 Task: Search one way flight ticket for 2 adults, 4 children and 1 infant on lap in business from Sarasota: Sarasota-bradenton International Airport to Rockford: Chicago Rockford International Airport(was Northwest Chicagoland Regional Airport At Rockford) on 5-1-2023. Choice of flights is Delta. Number of bags: 8 checked bags. Price is upto 60000. Outbound departure time preference is 22:00.
Action: Mouse moved to (229, 196)
Screenshot: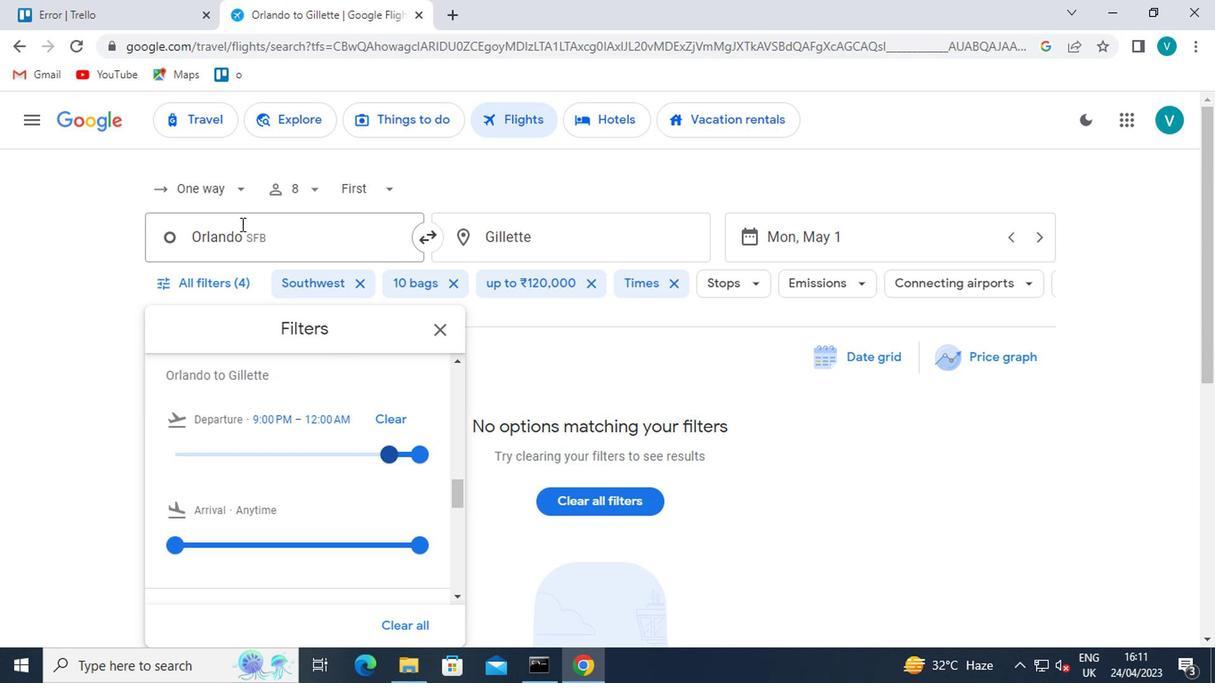 
Action: Mouse pressed left at (229, 196)
Screenshot: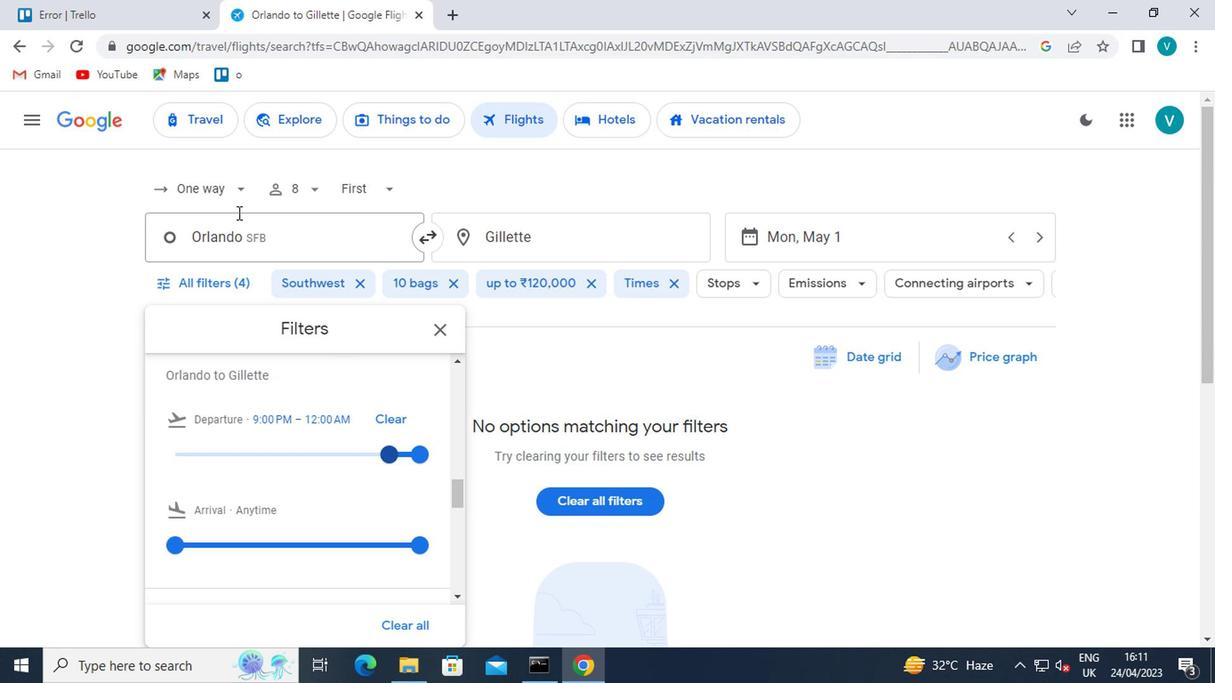 
Action: Mouse moved to (230, 265)
Screenshot: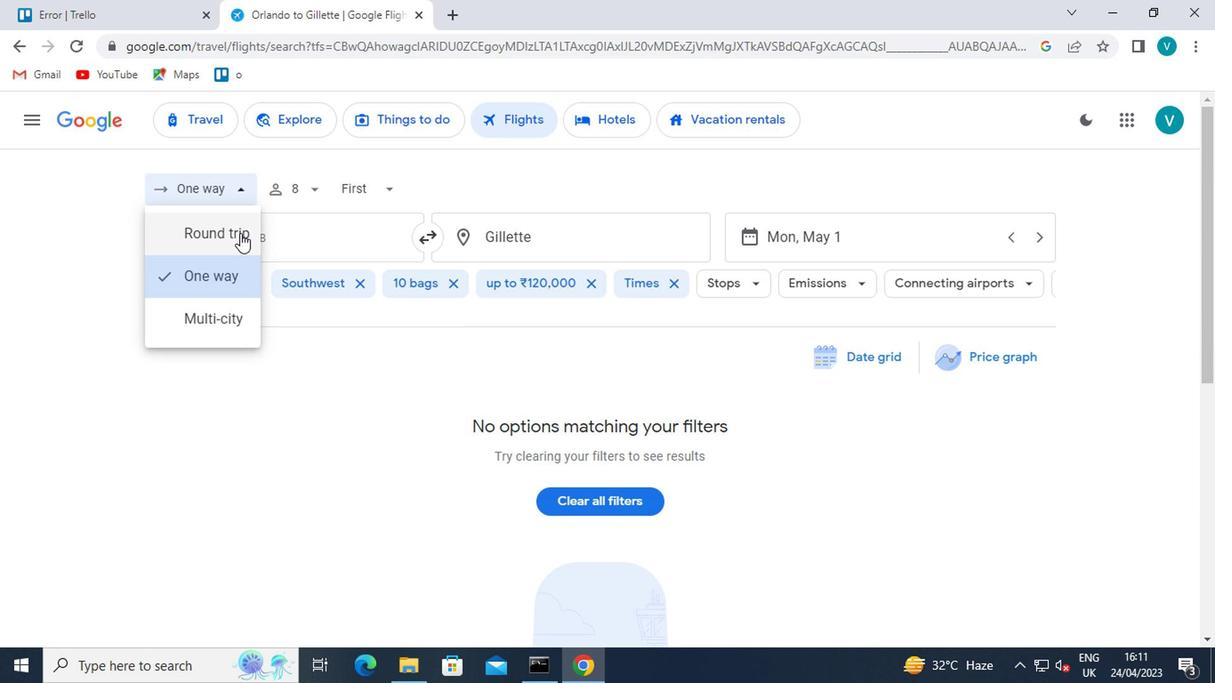 
Action: Mouse pressed left at (230, 265)
Screenshot: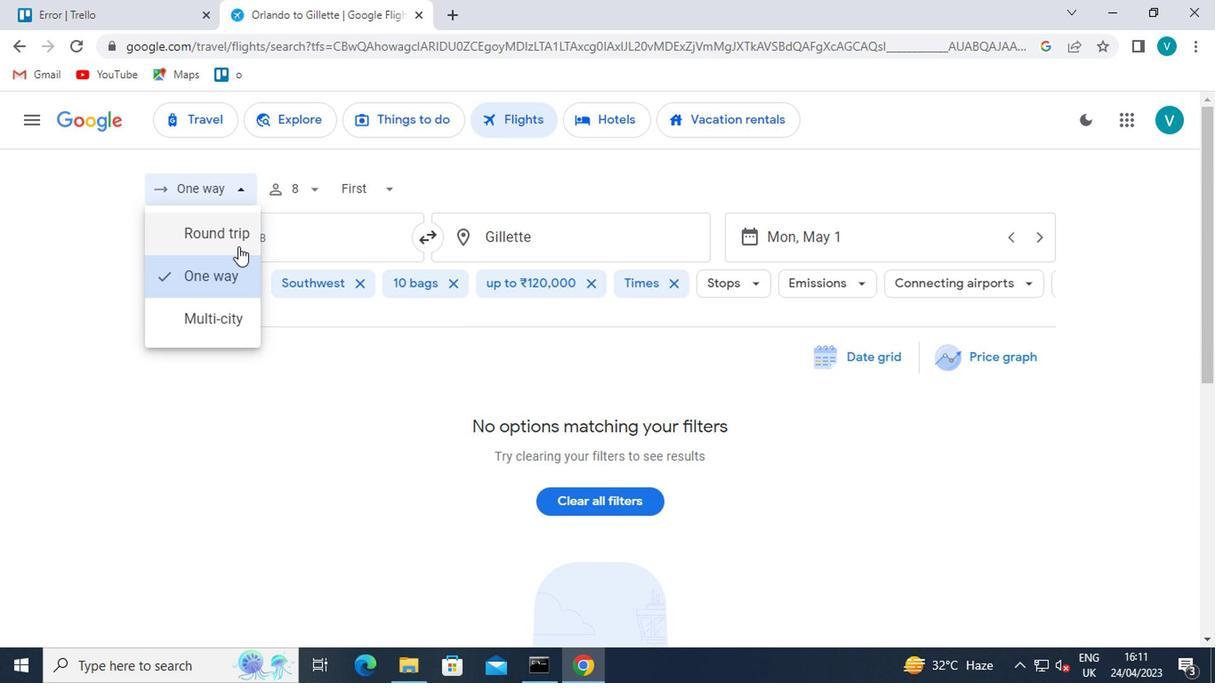 
Action: Mouse moved to (317, 186)
Screenshot: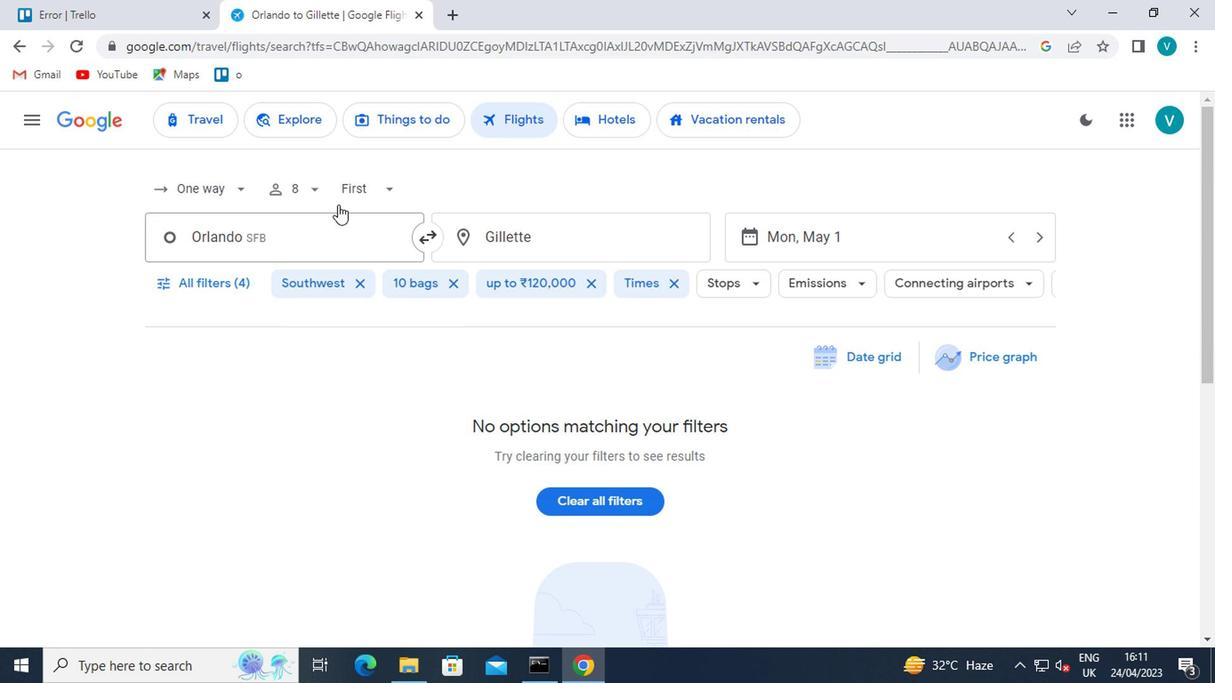 
Action: Mouse pressed left at (317, 186)
Screenshot: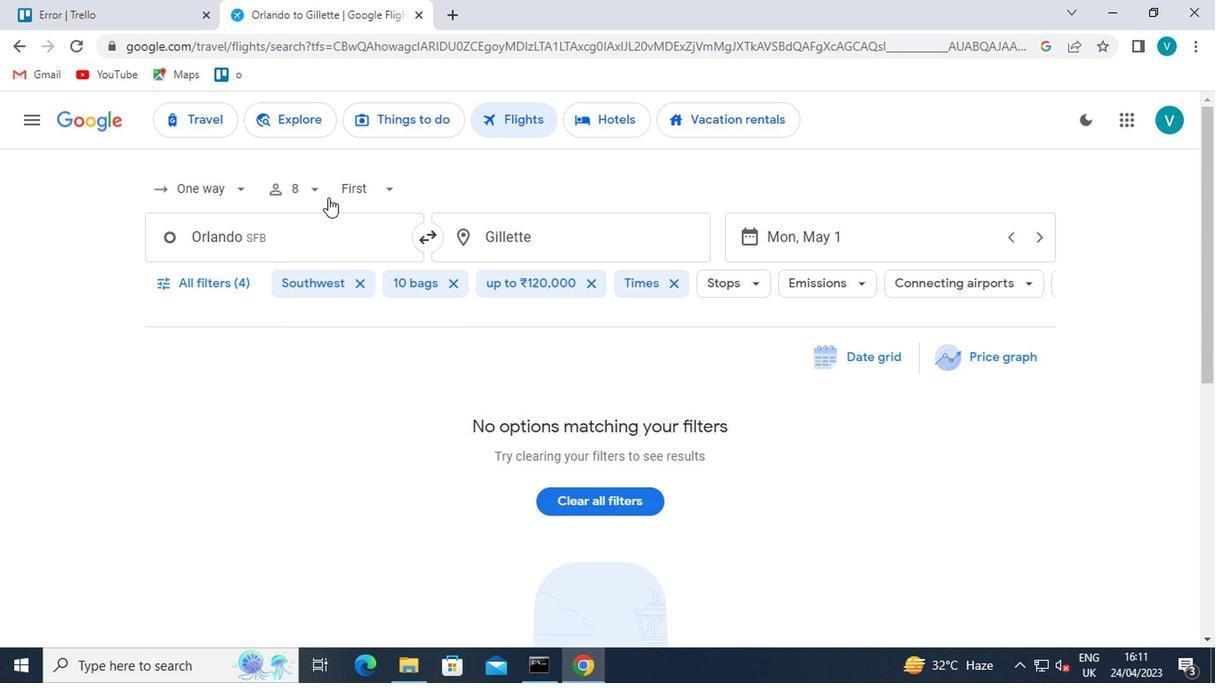 
Action: Mouse moved to (459, 236)
Screenshot: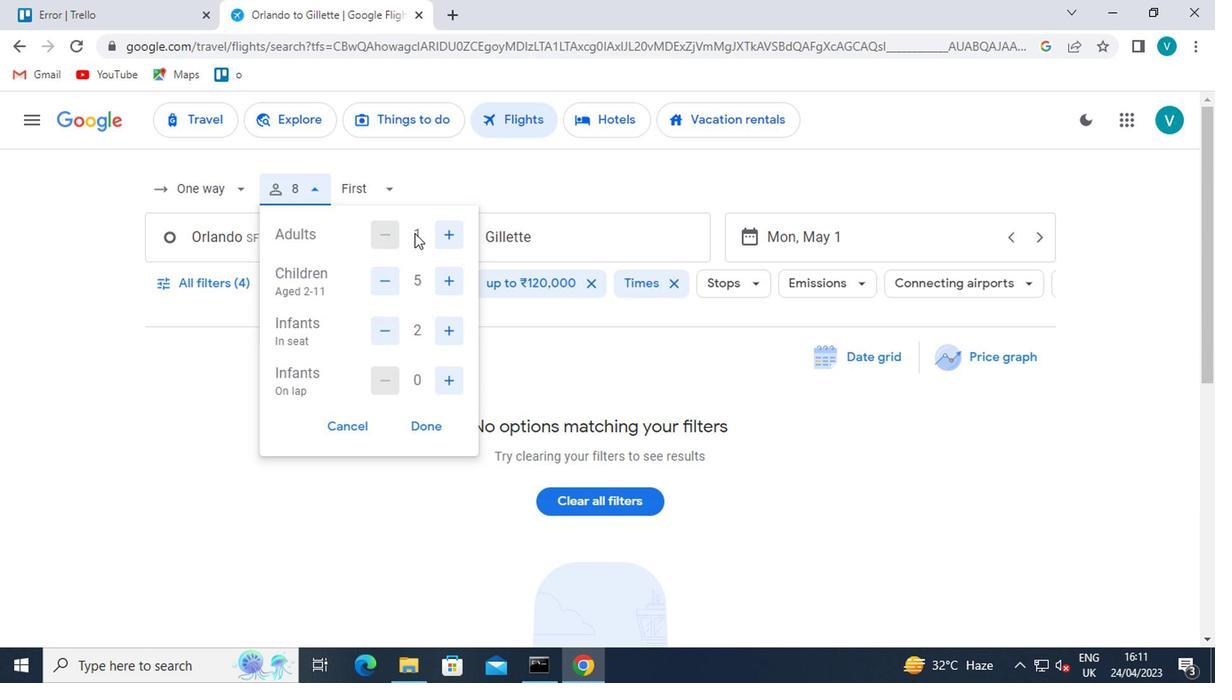 
Action: Mouse pressed left at (459, 236)
Screenshot: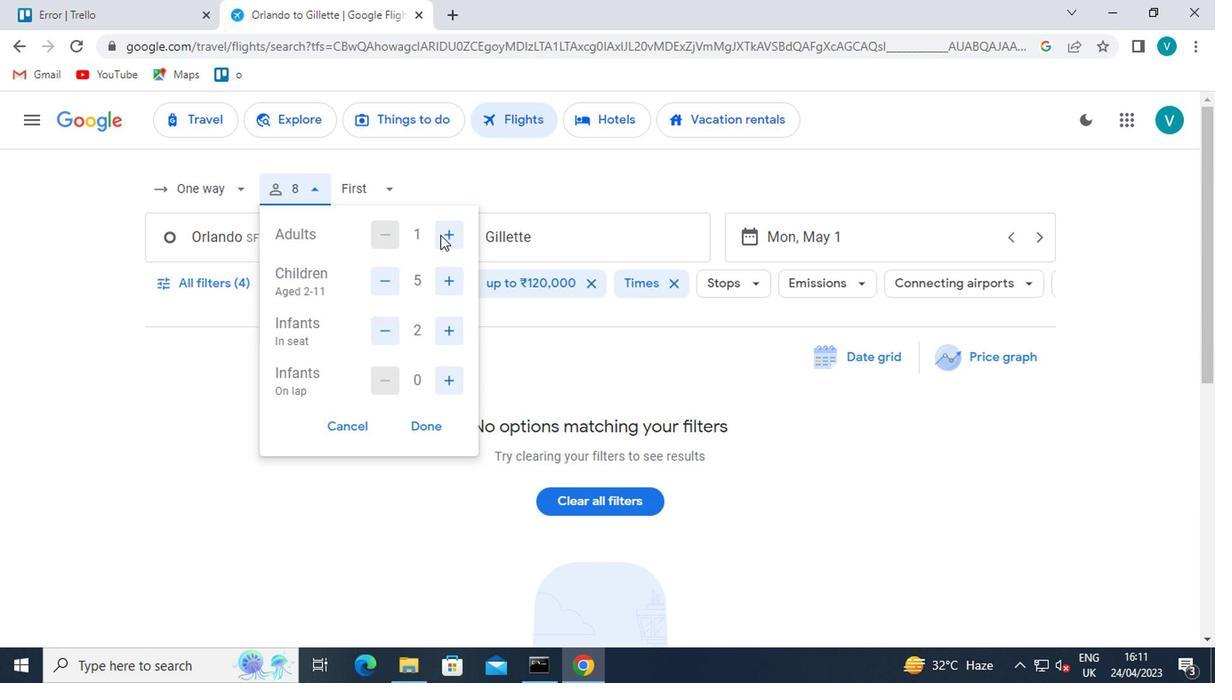 
Action: Mouse moved to (383, 281)
Screenshot: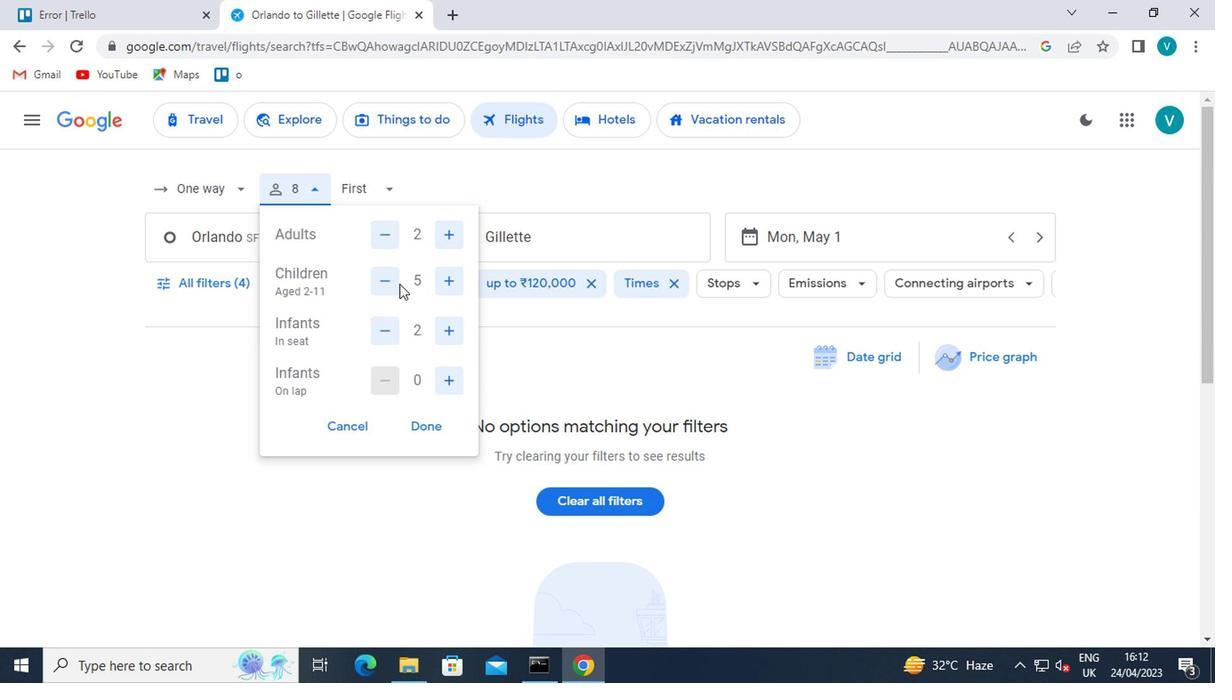 
Action: Mouse pressed left at (383, 281)
Screenshot: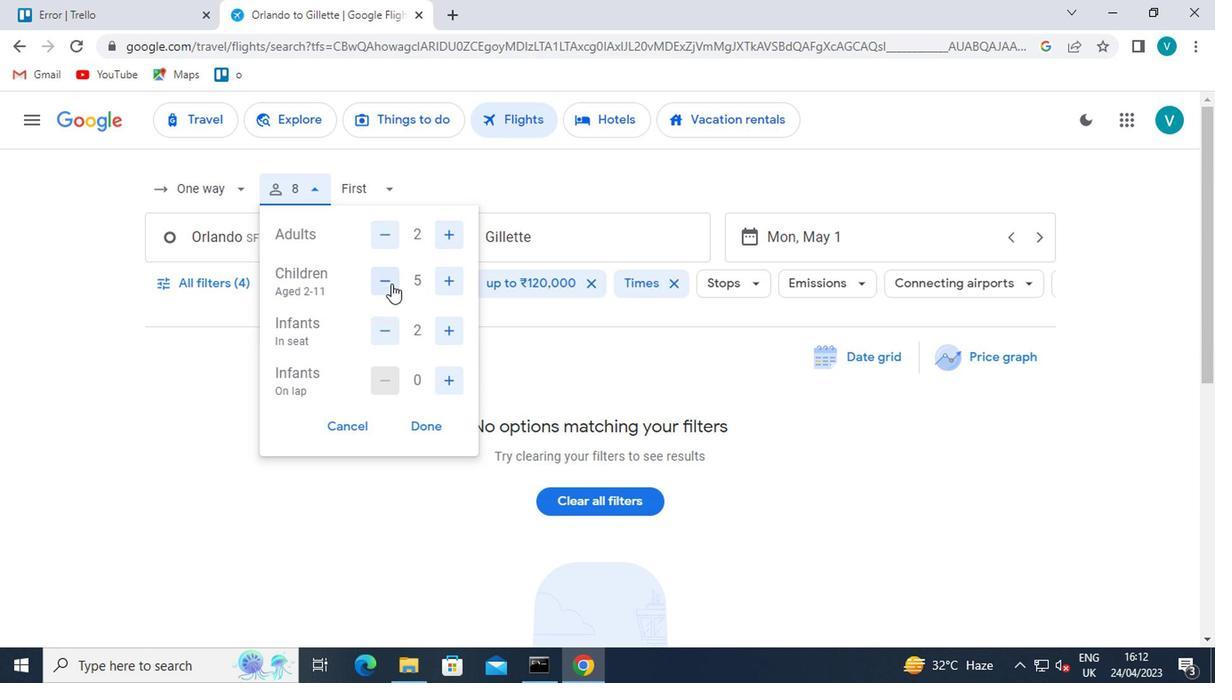 
Action: Mouse moved to (377, 331)
Screenshot: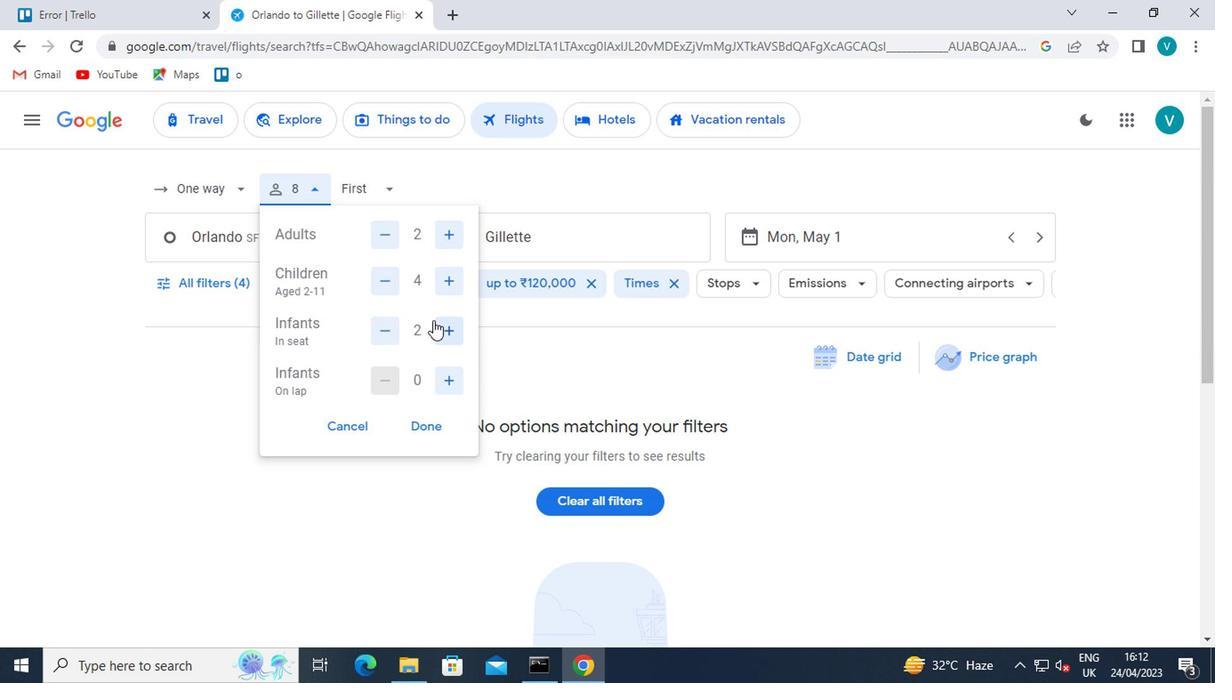 
Action: Mouse pressed left at (377, 331)
Screenshot: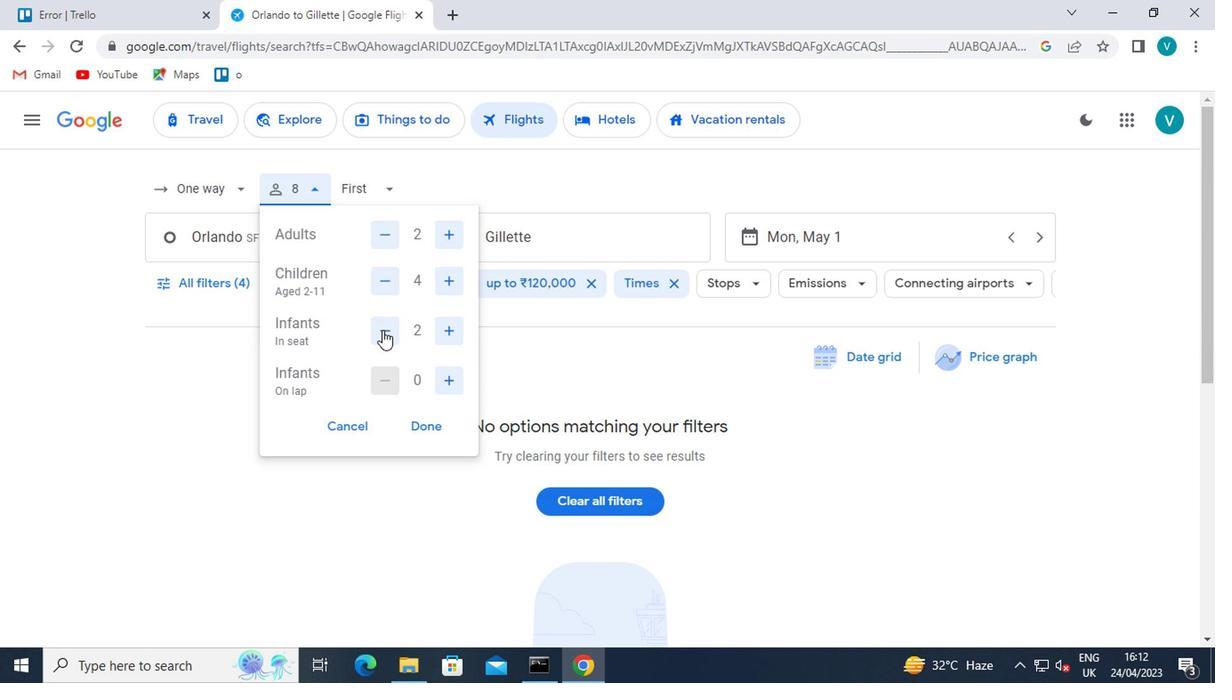 
Action: Mouse moved to (379, 330)
Screenshot: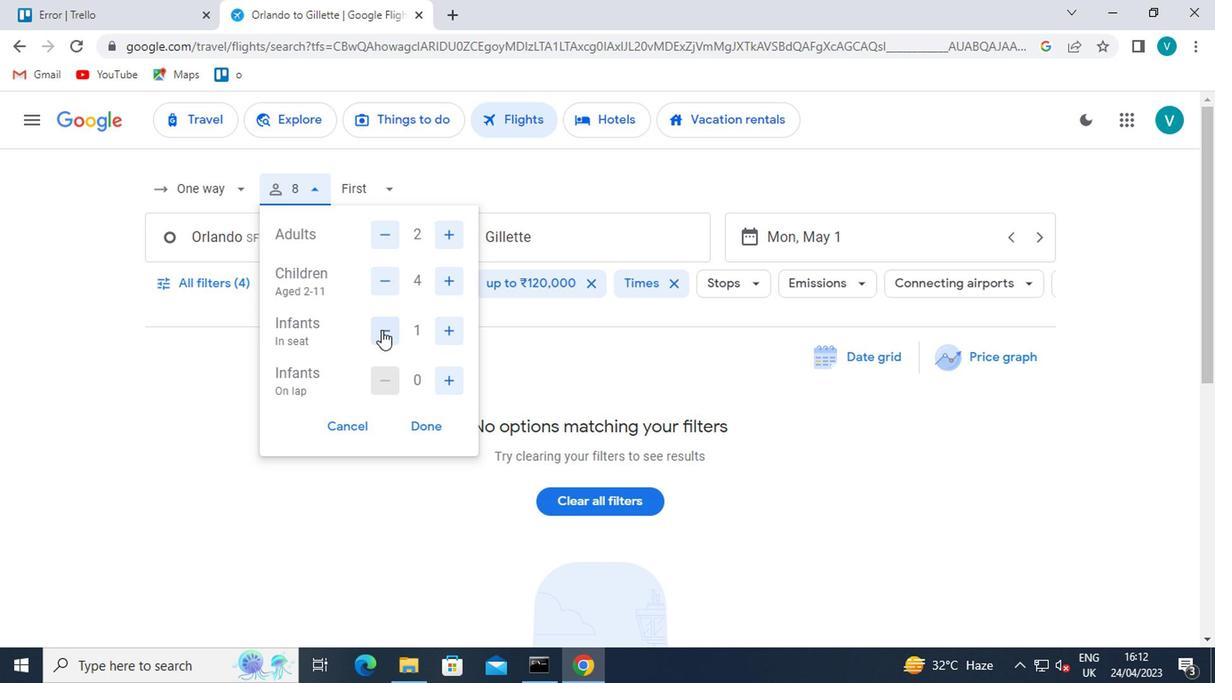 
Action: Mouse pressed left at (379, 330)
Screenshot: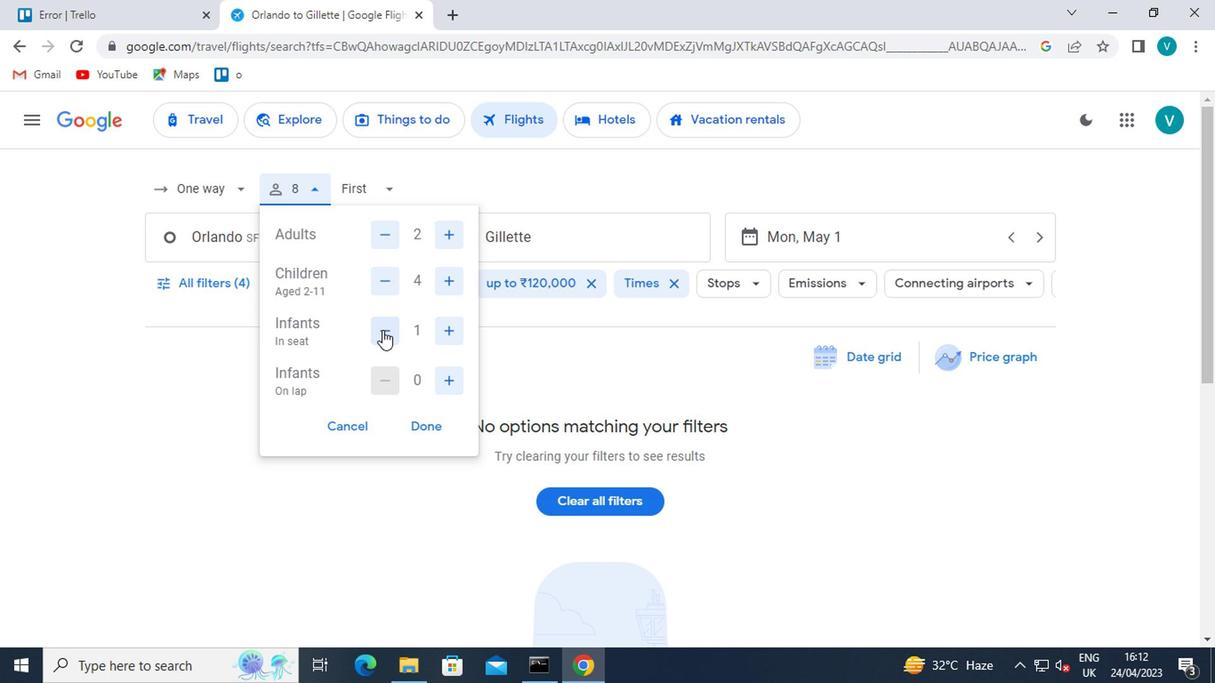 
Action: Mouse moved to (444, 377)
Screenshot: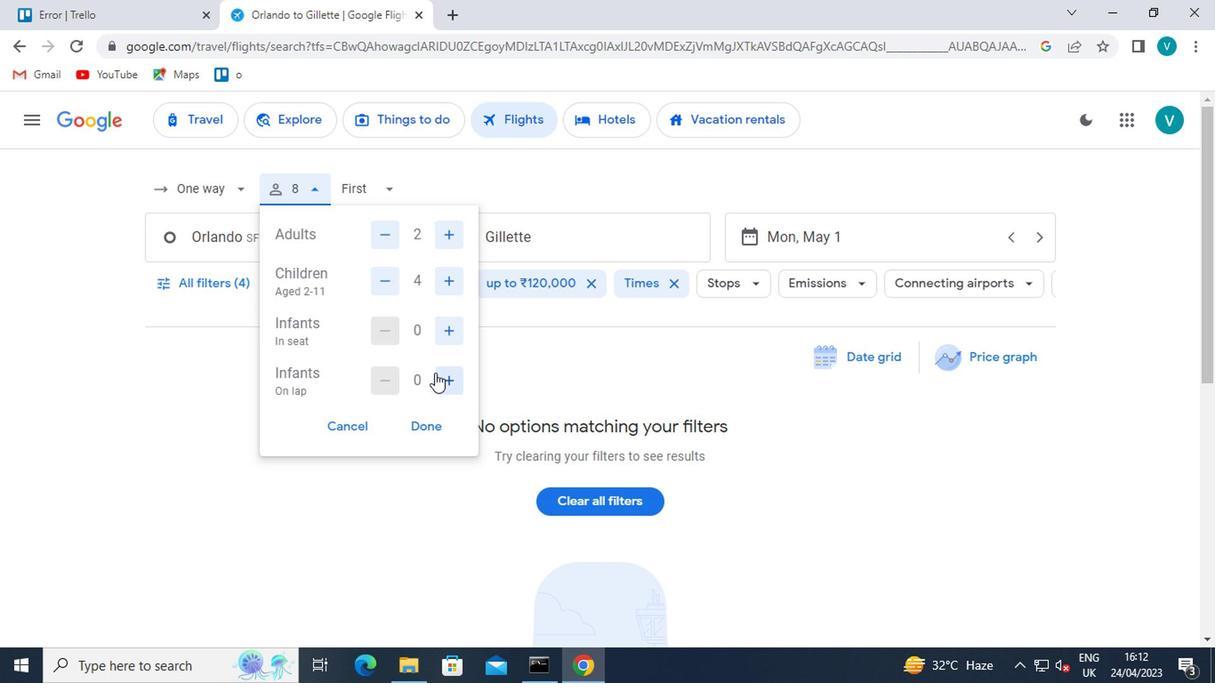 
Action: Mouse pressed left at (444, 377)
Screenshot: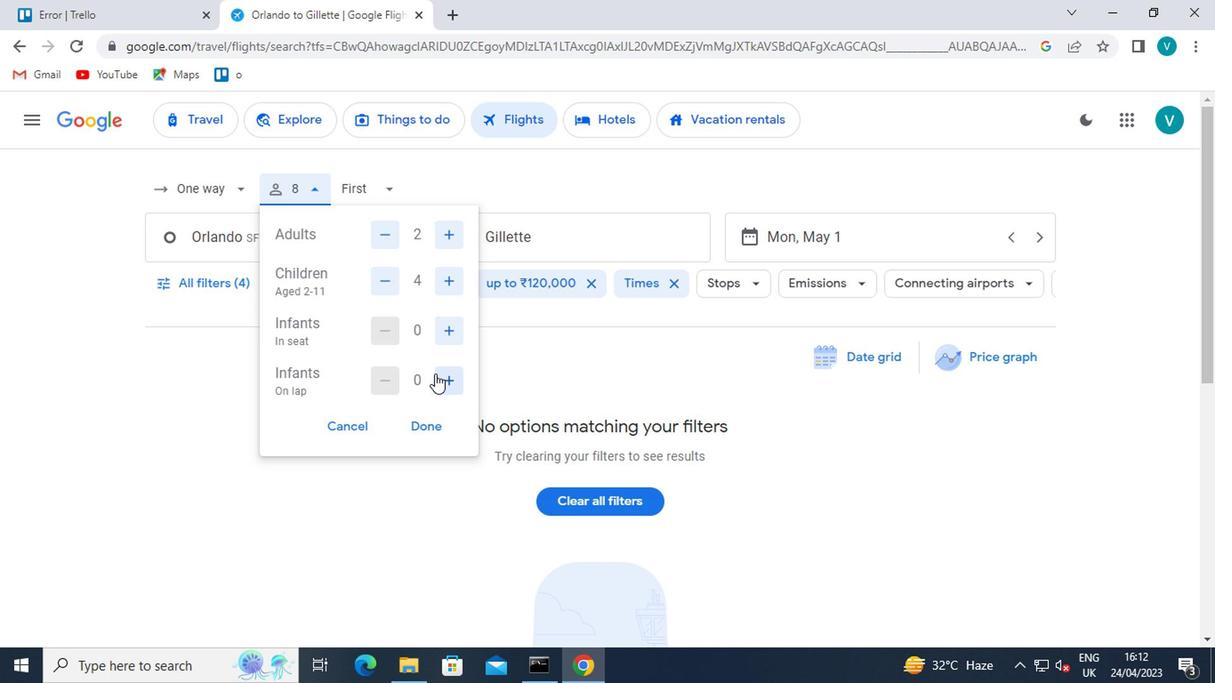 
Action: Mouse moved to (425, 422)
Screenshot: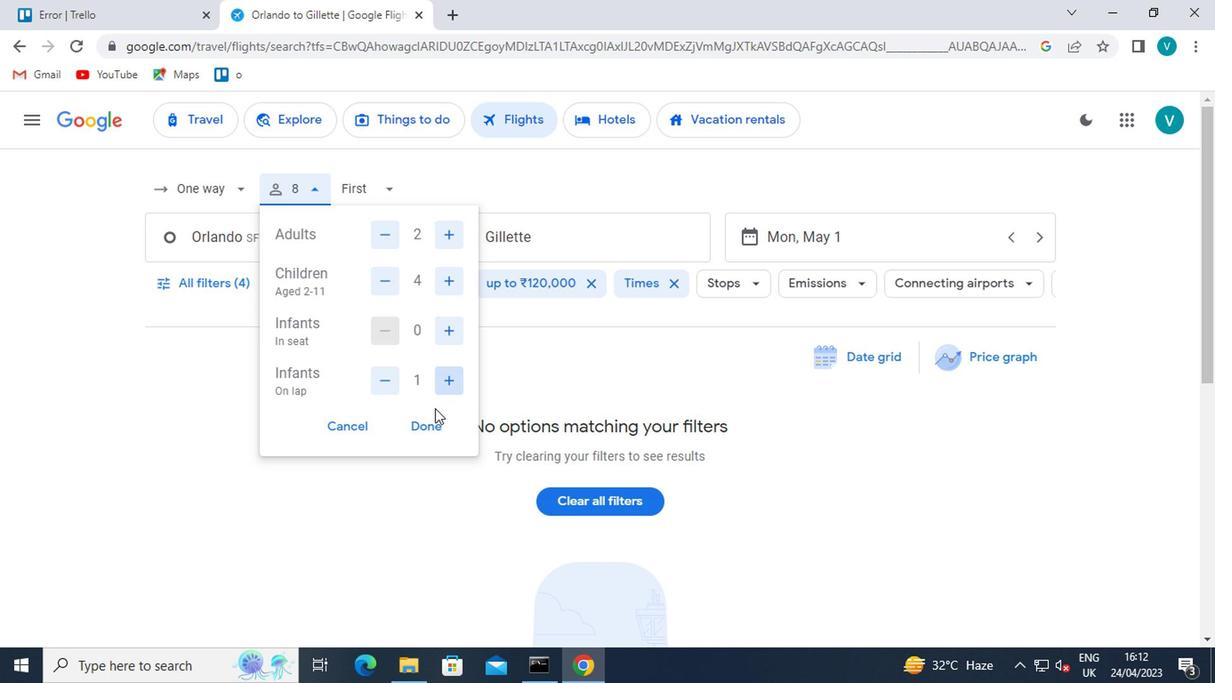 
Action: Mouse pressed left at (425, 422)
Screenshot: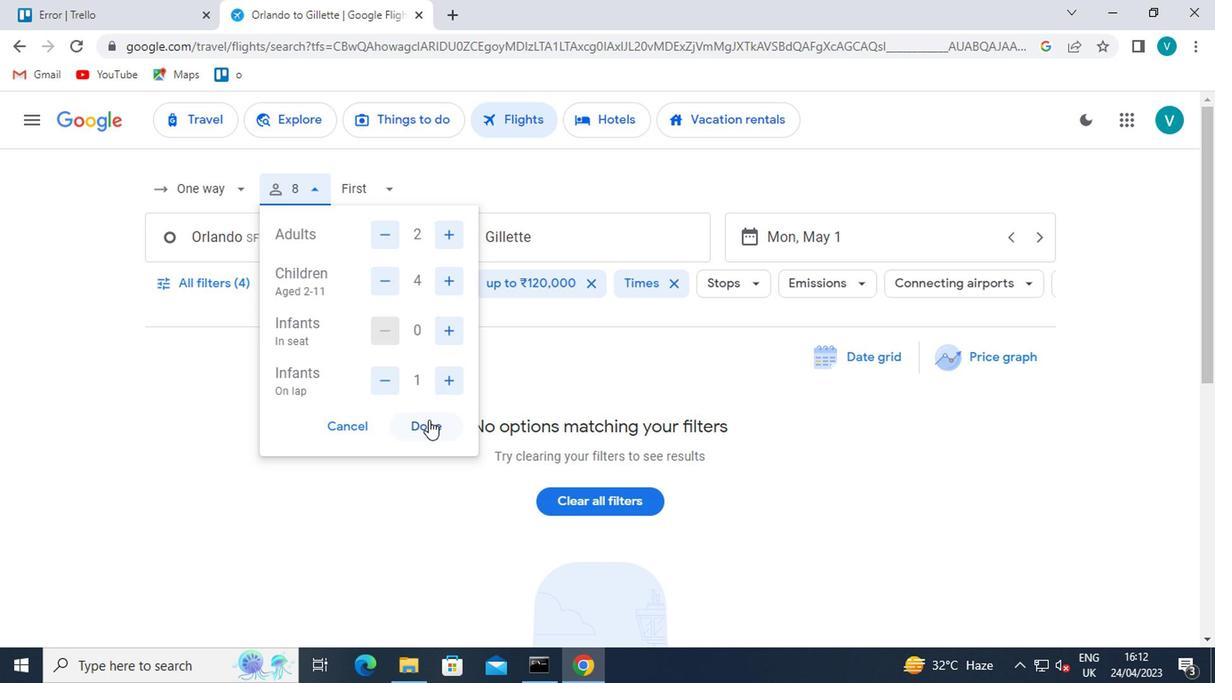 
Action: Mouse moved to (376, 195)
Screenshot: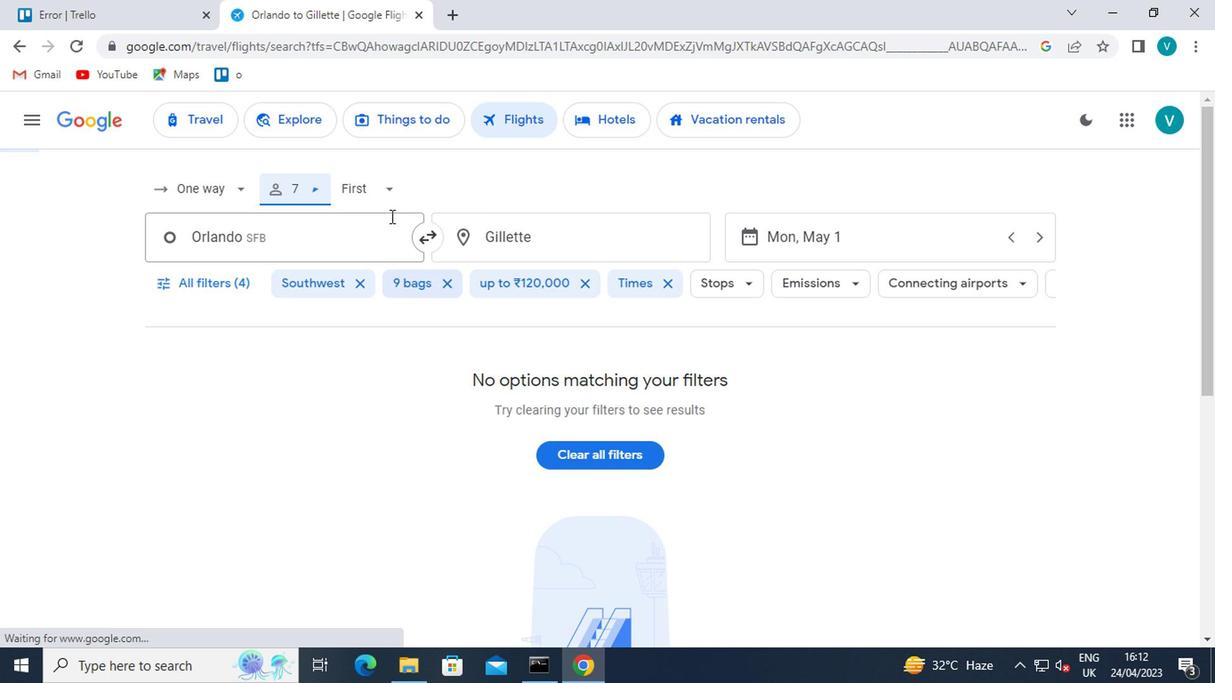 
Action: Mouse pressed left at (376, 195)
Screenshot: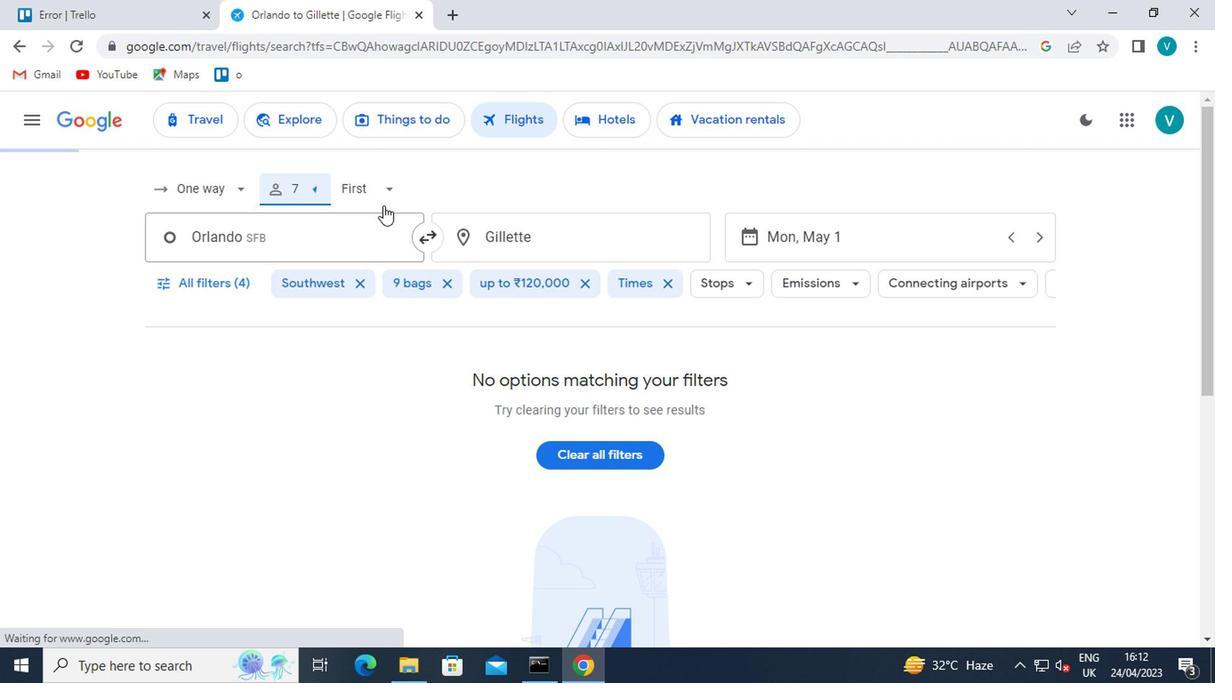 
Action: Mouse moved to (407, 318)
Screenshot: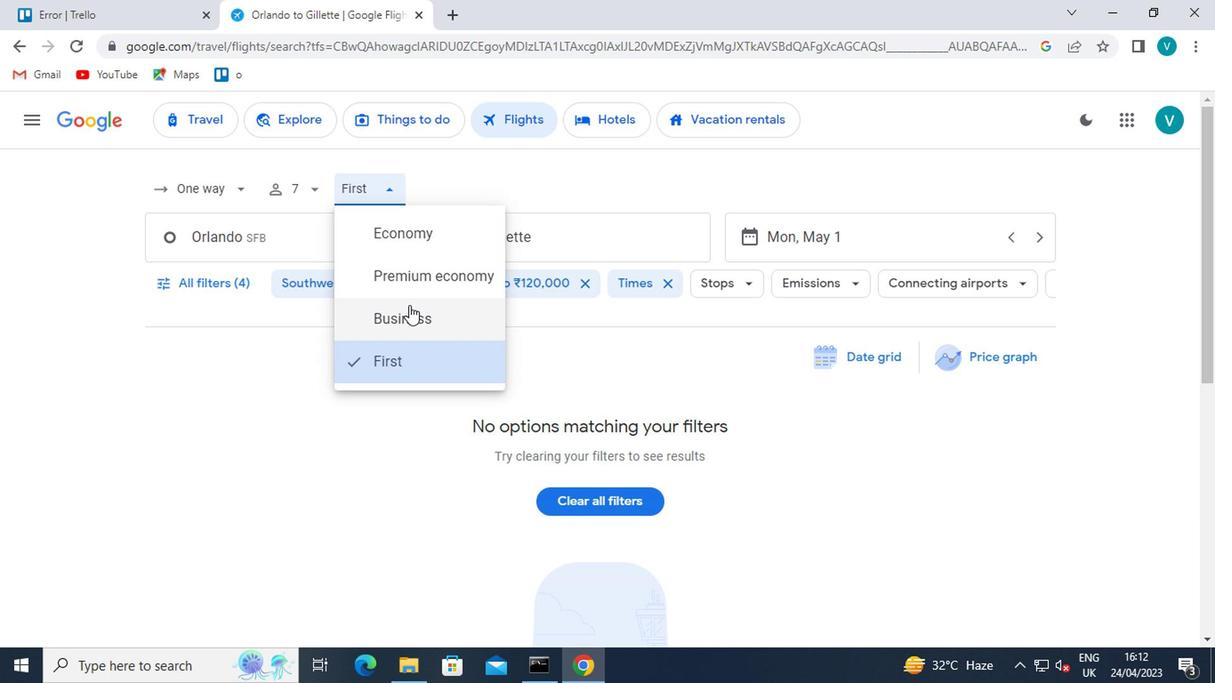 
Action: Mouse pressed left at (407, 318)
Screenshot: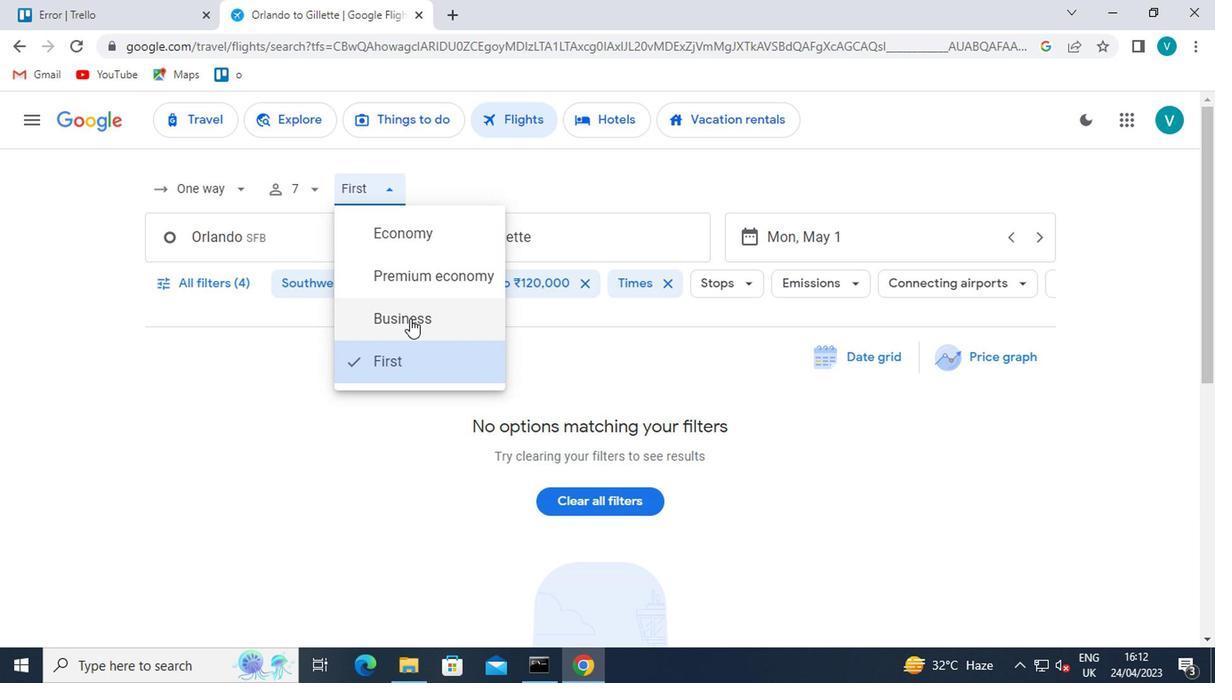 
Action: Mouse moved to (307, 227)
Screenshot: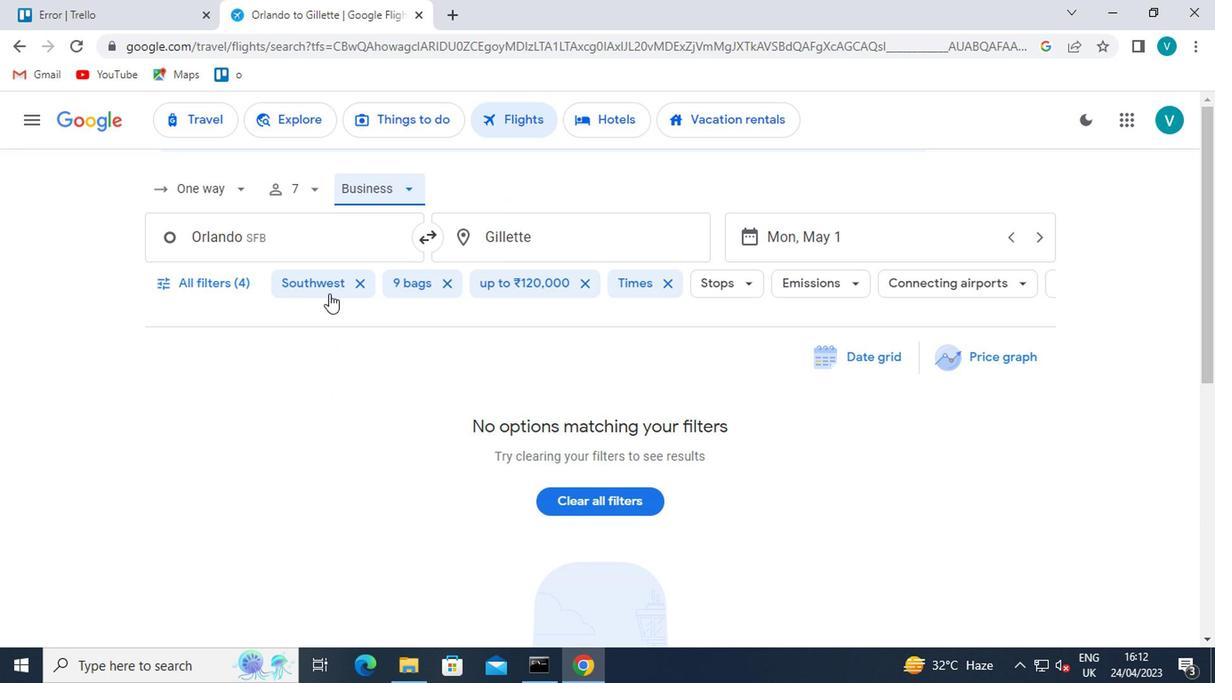 
Action: Mouse pressed left at (307, 227)
Screenshot: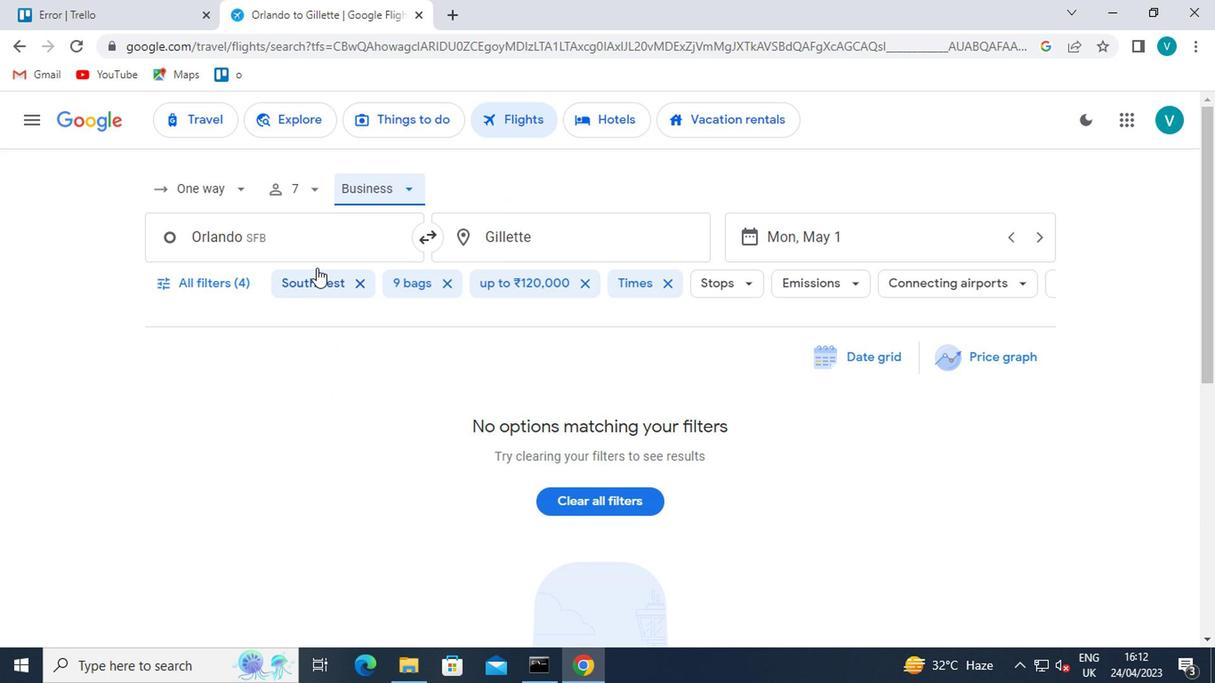 
Action: Key pressed <Key.shift>SARASOTA
Screenshot: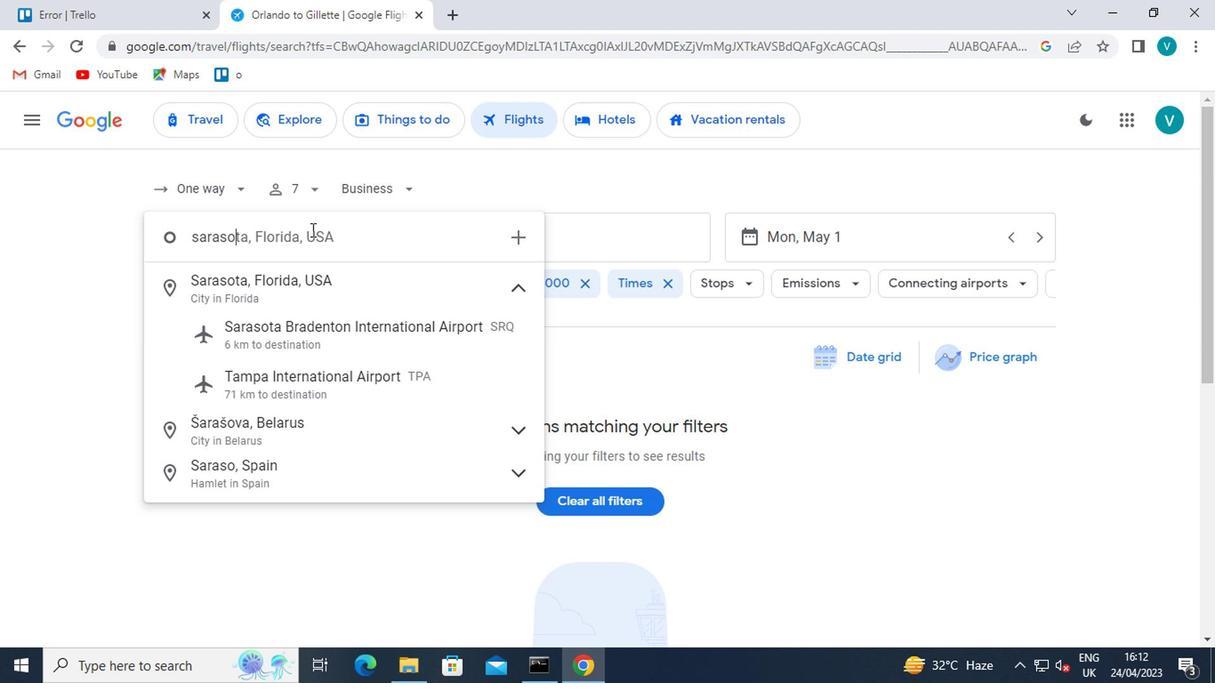 
Action: Mouse moved to (346, 329)
Screenshot: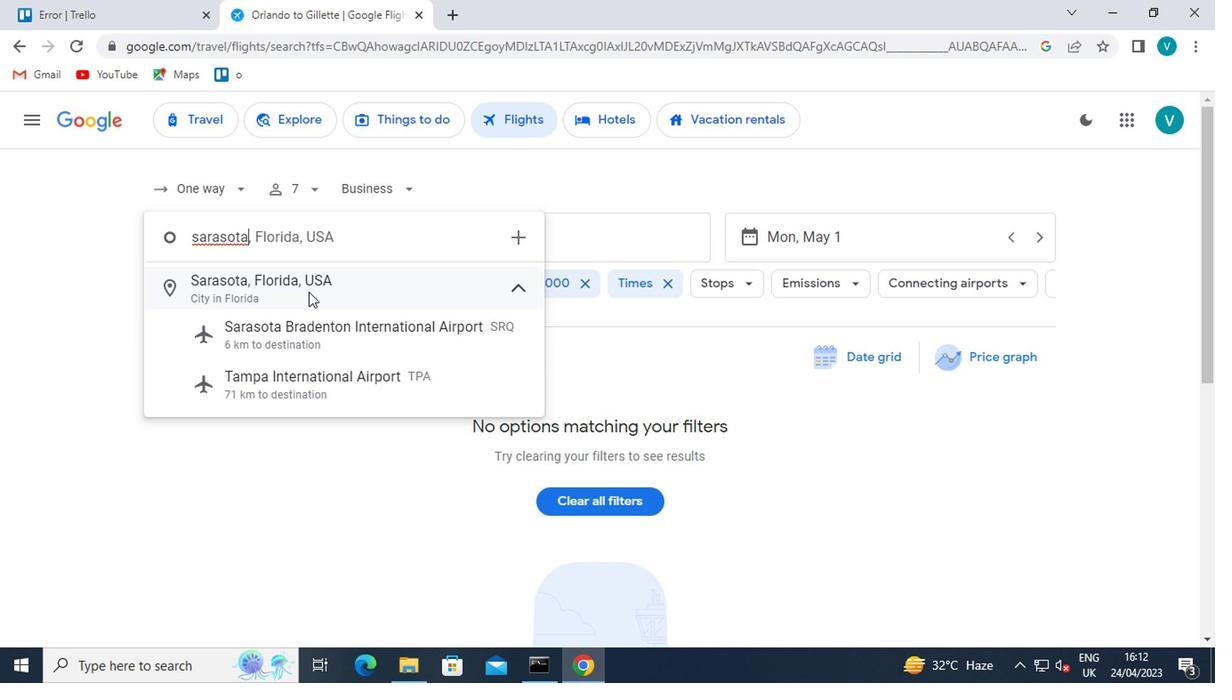 
Action: Mouse pressed left at (346, 329)
Screenshot: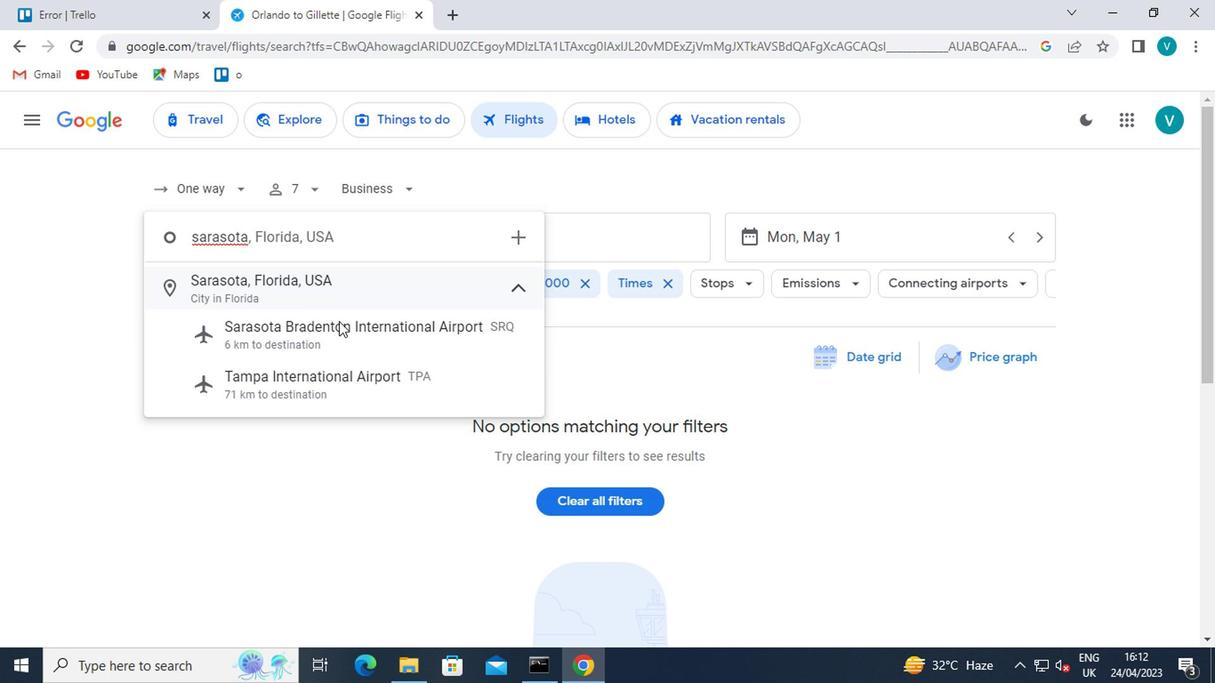 
Action: Mouse moved to (581, 236)
Screenshot: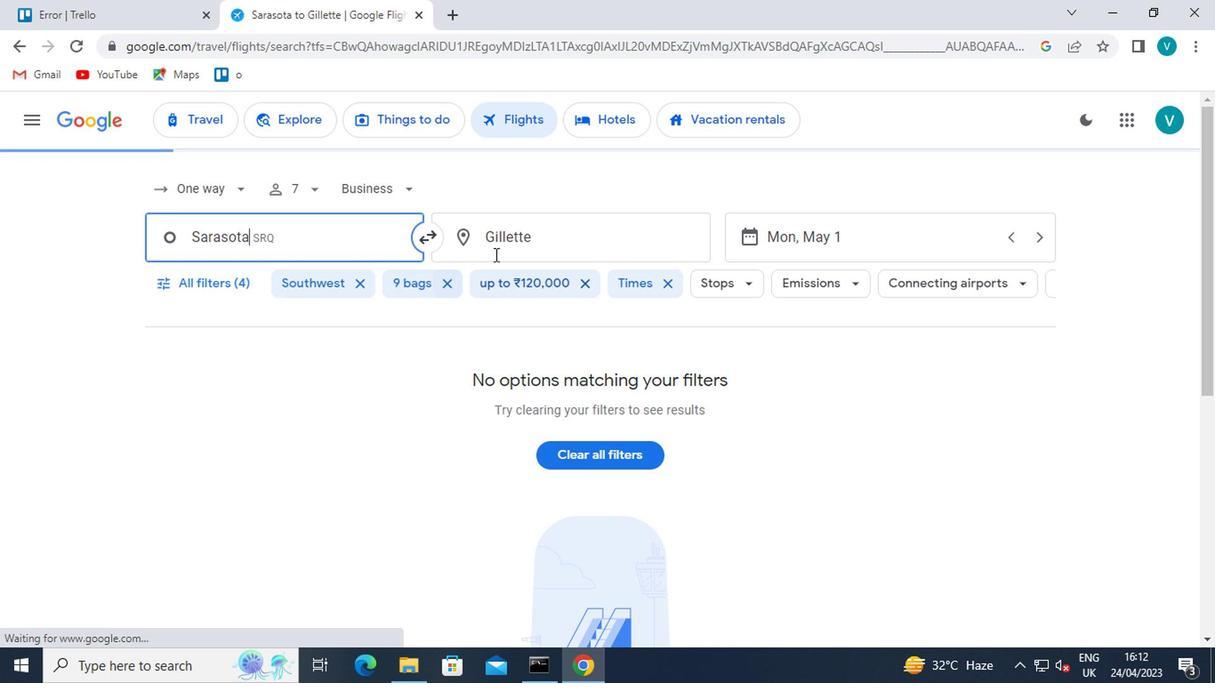 
Action: Mouse pressed left at (581, 236)
Screenshot: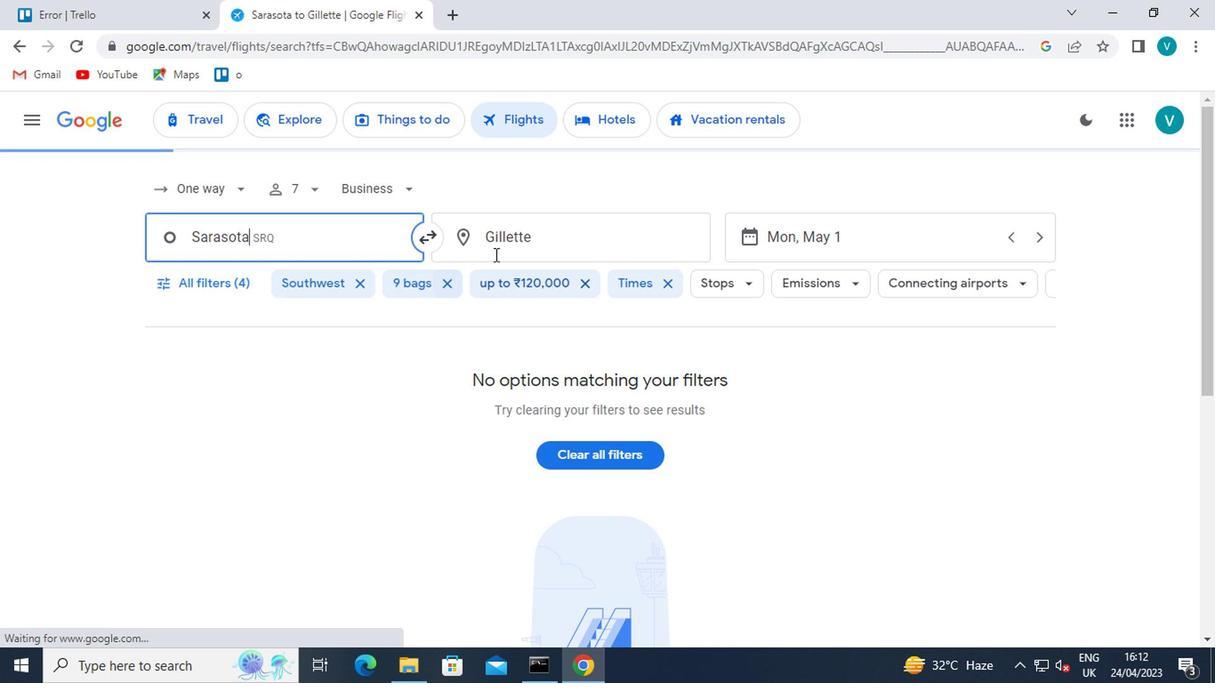 
Action: Mouse moved to (294, 39)
Screenshot: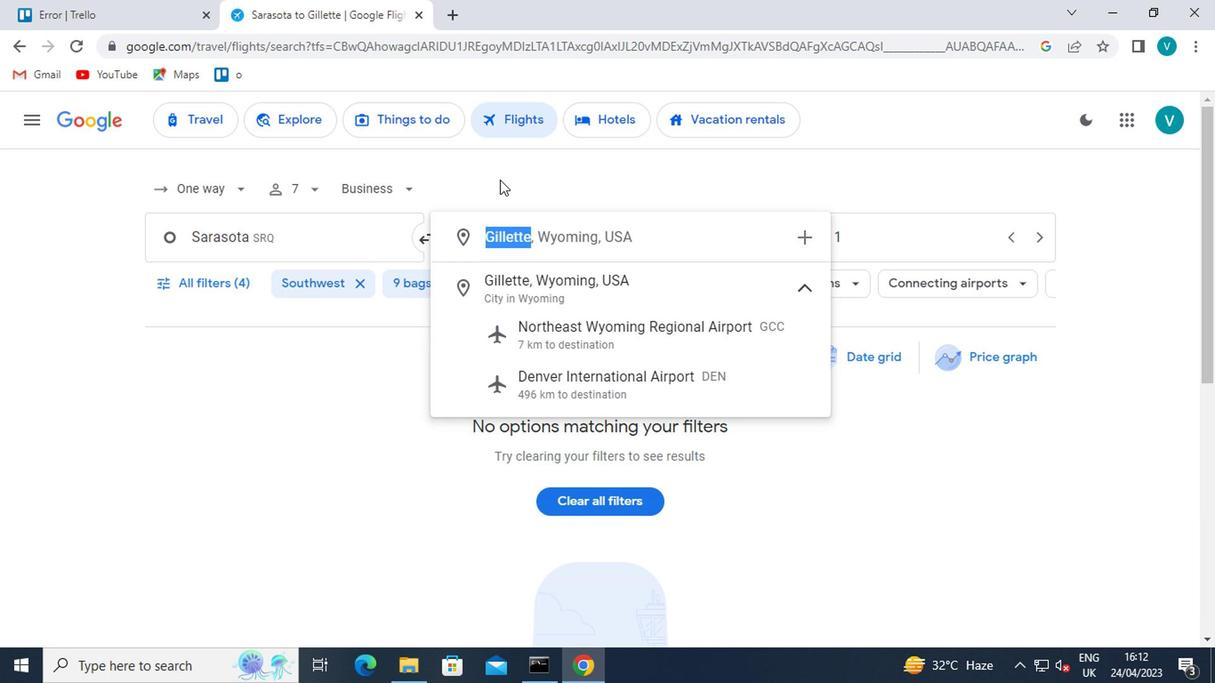 
Action: Key pressed <Key.shift>ROCKFORD
Screenshot: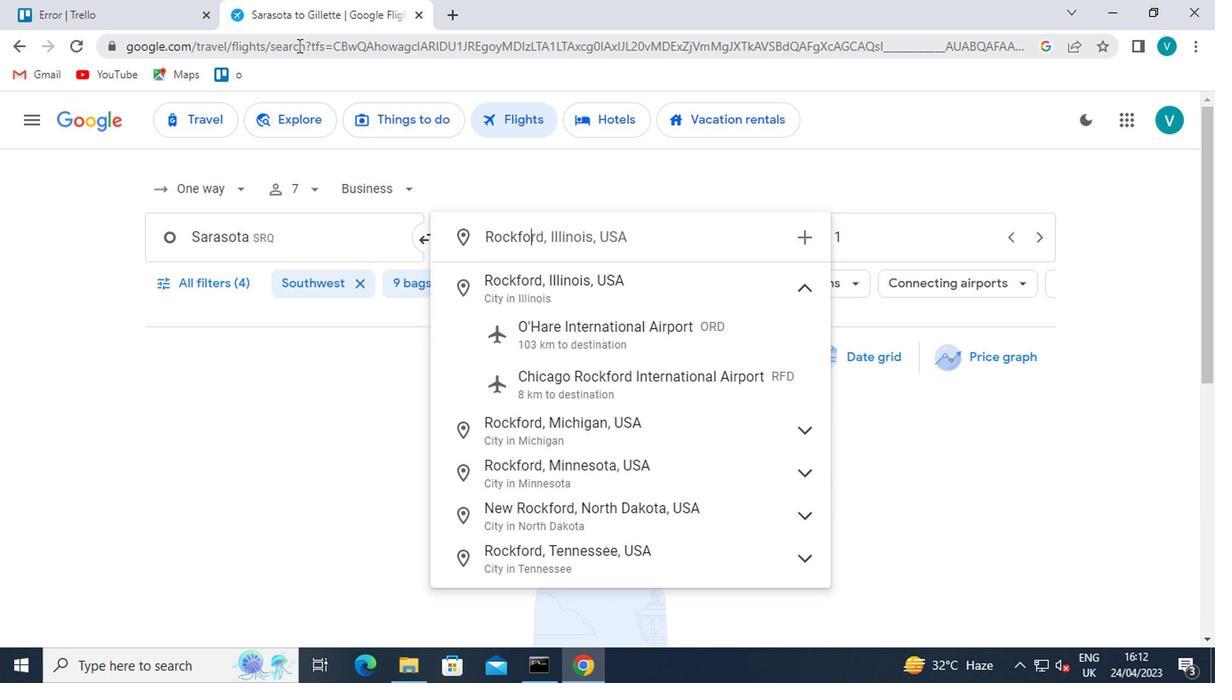 
Action: Mouse moved to (589, 383)
Screenshot: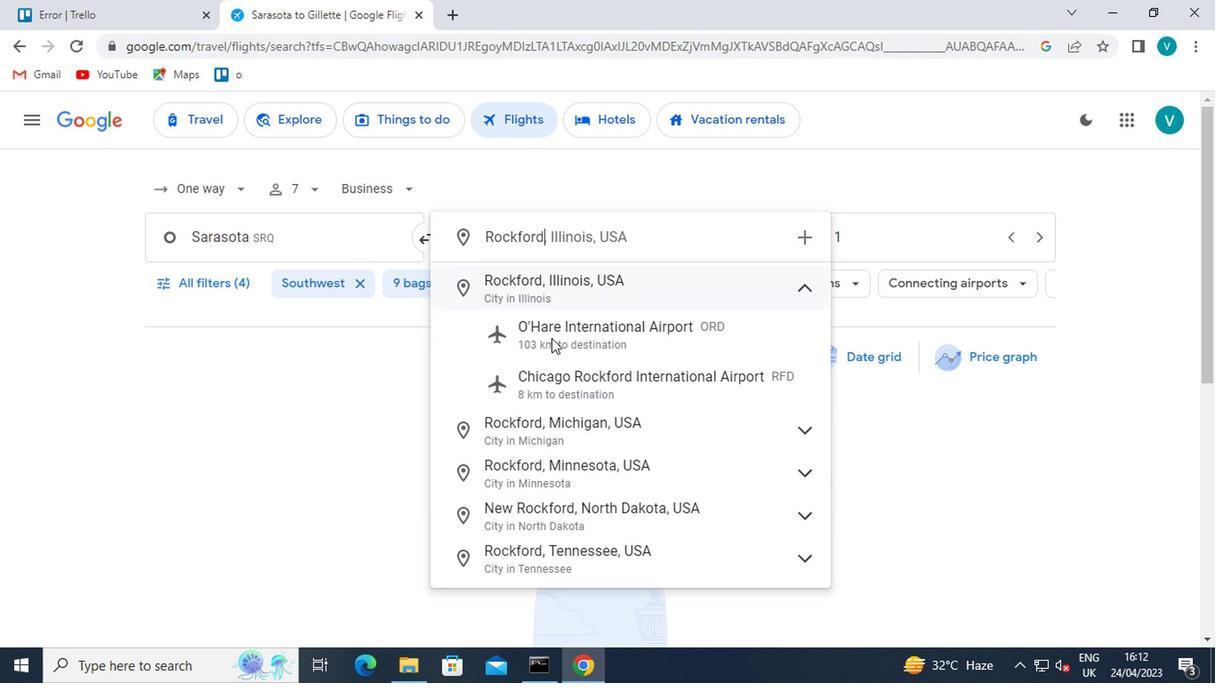 
Action: Mouse pressed left at (589, 383)
Screenshot: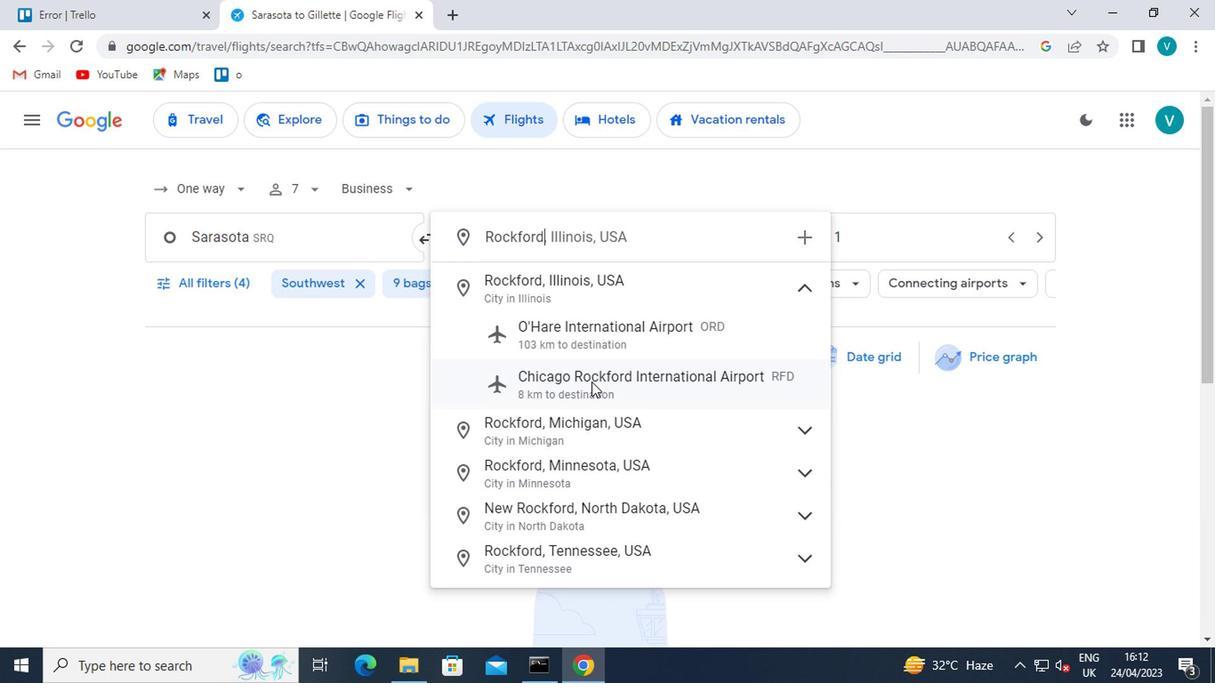
Action: Mouse moved to (897, 236)
Screenshot: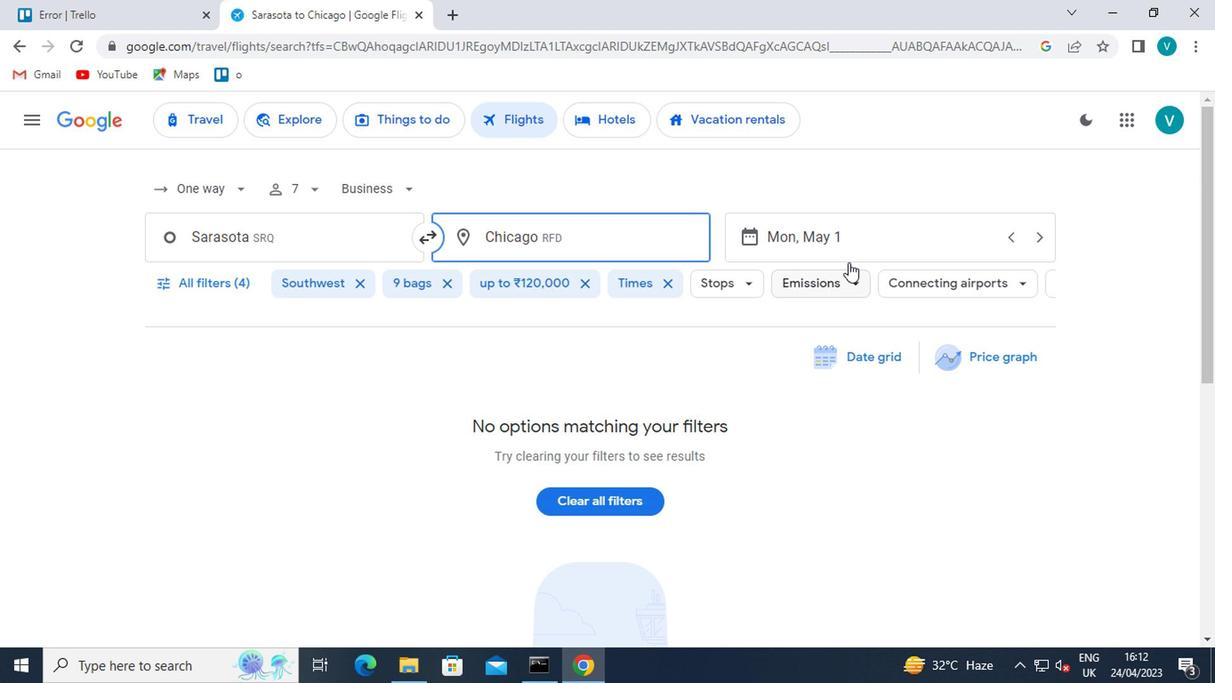 
Action: Mouse pressed left at (897, 236)
Screenshot: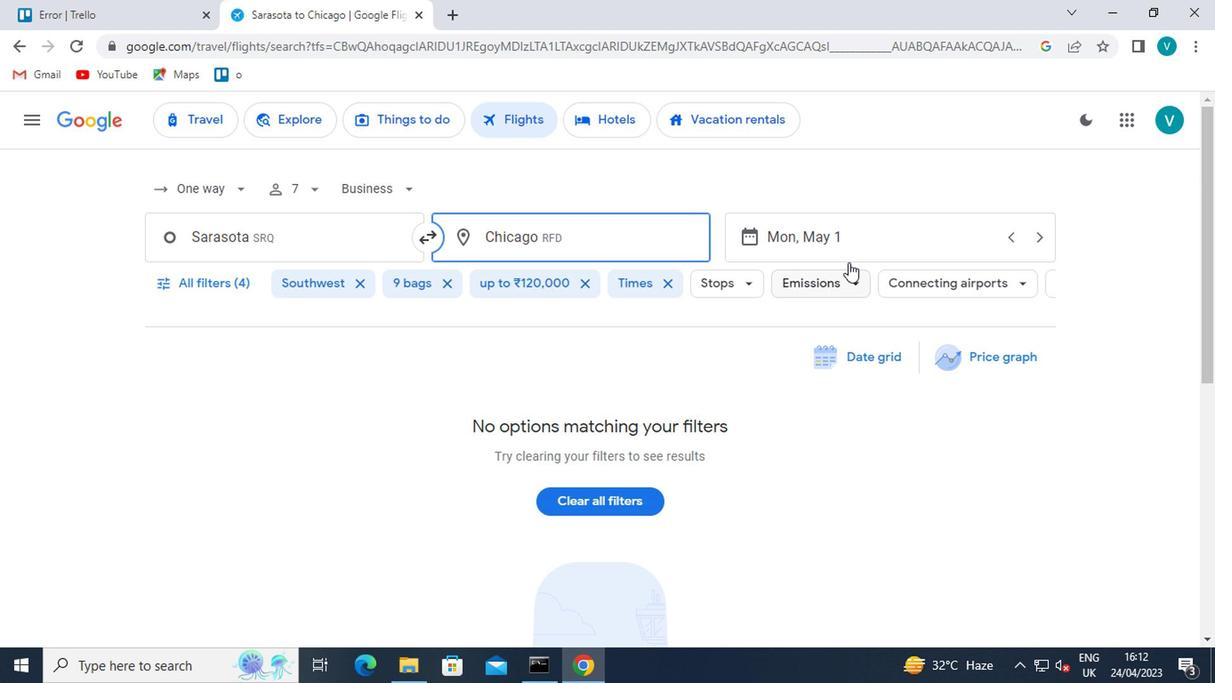 
Action: Mouse moved to (811, 328)
Screenshot: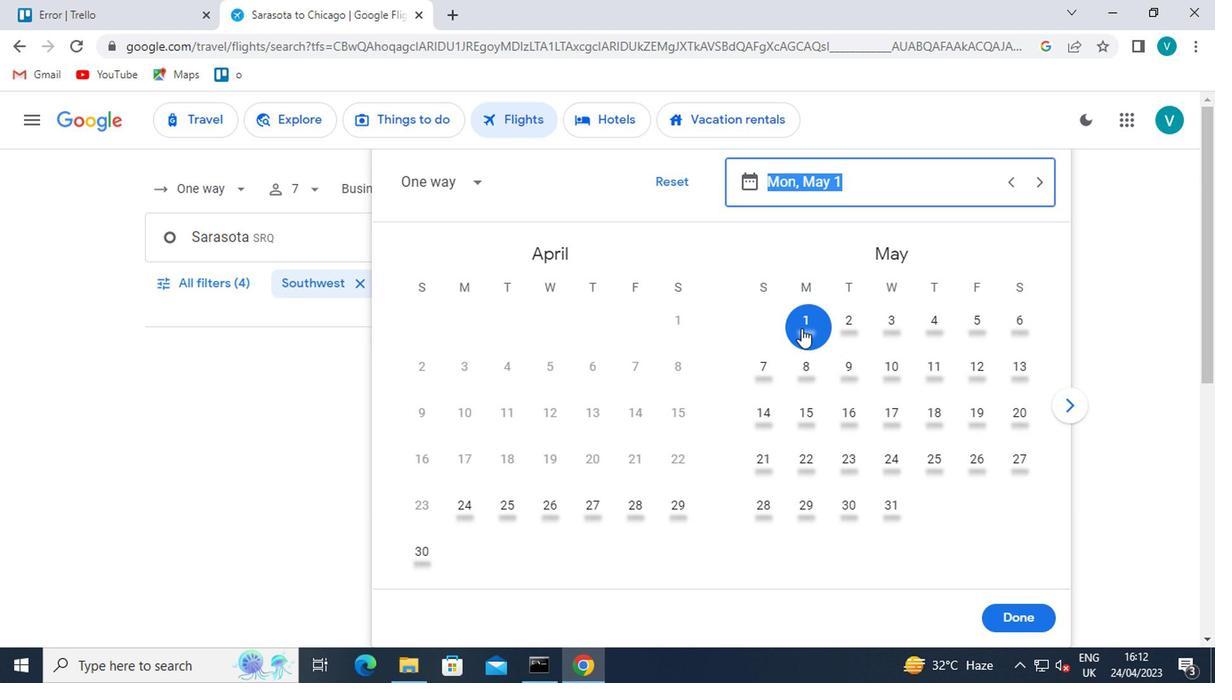 
Action: Mouse pressed left at (811, 328)
Screenshot: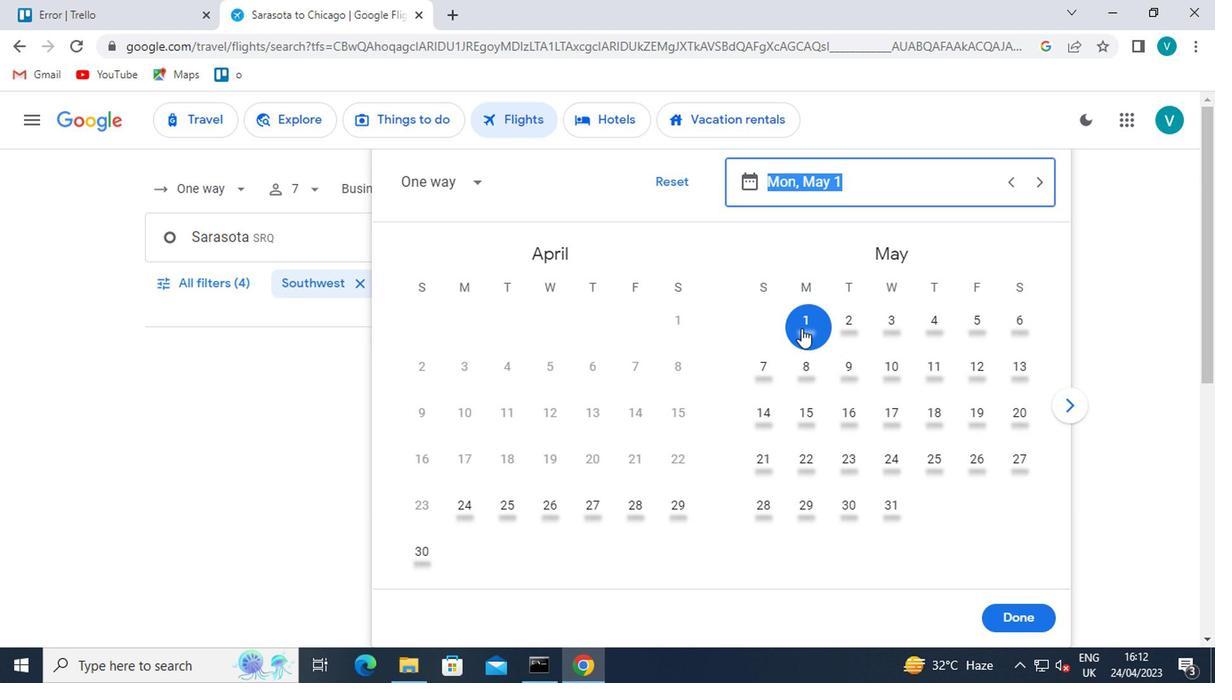 
Action: Mouse moved to (1017, 626)
Screenshot: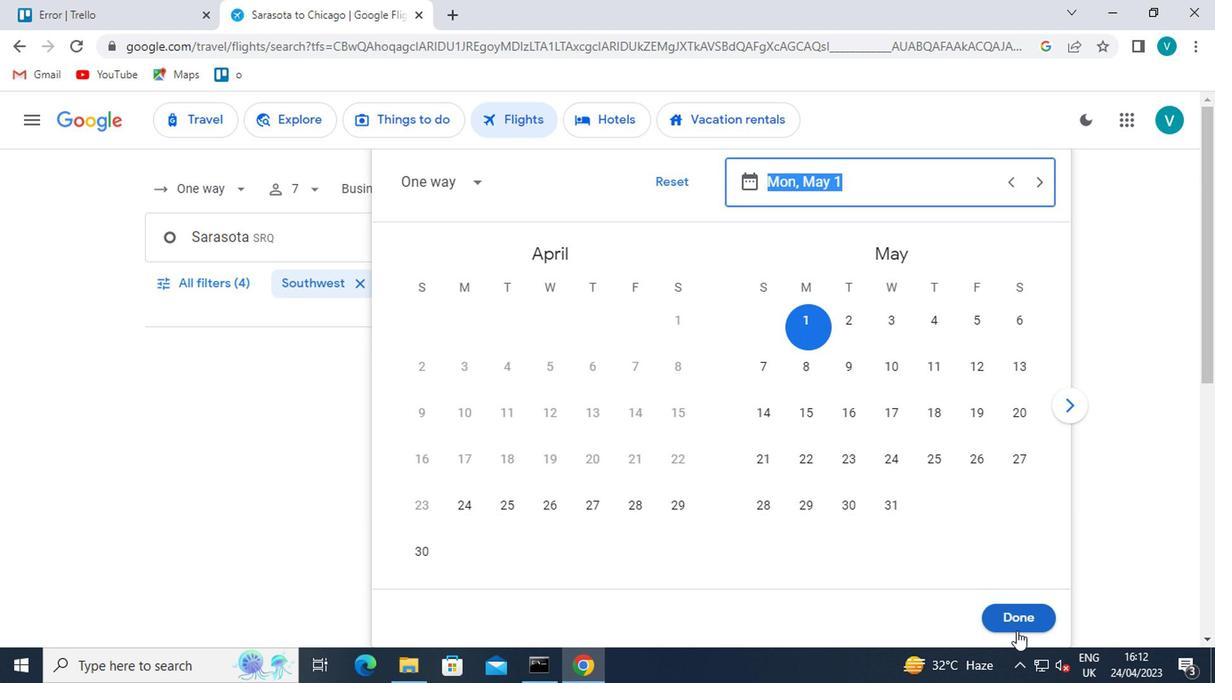 
Action: Mouse pressed left at (1017, 626)
Screenshot: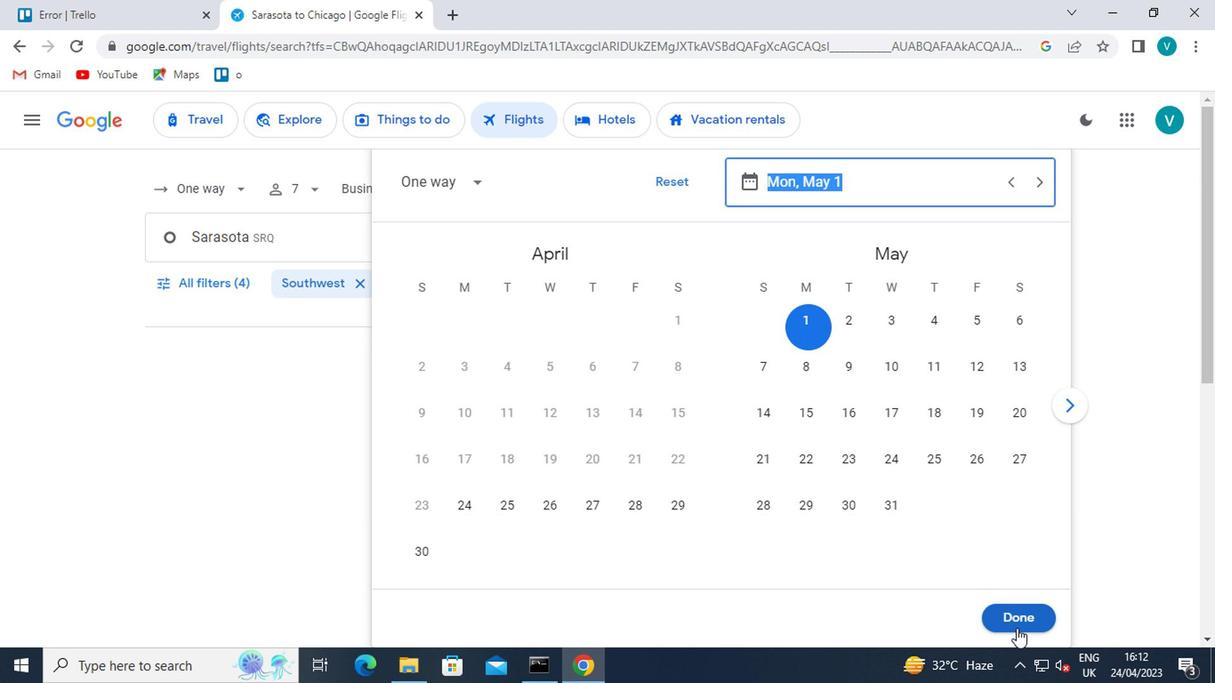 
Action: Mouse moved to (210, 277)
Screenshot: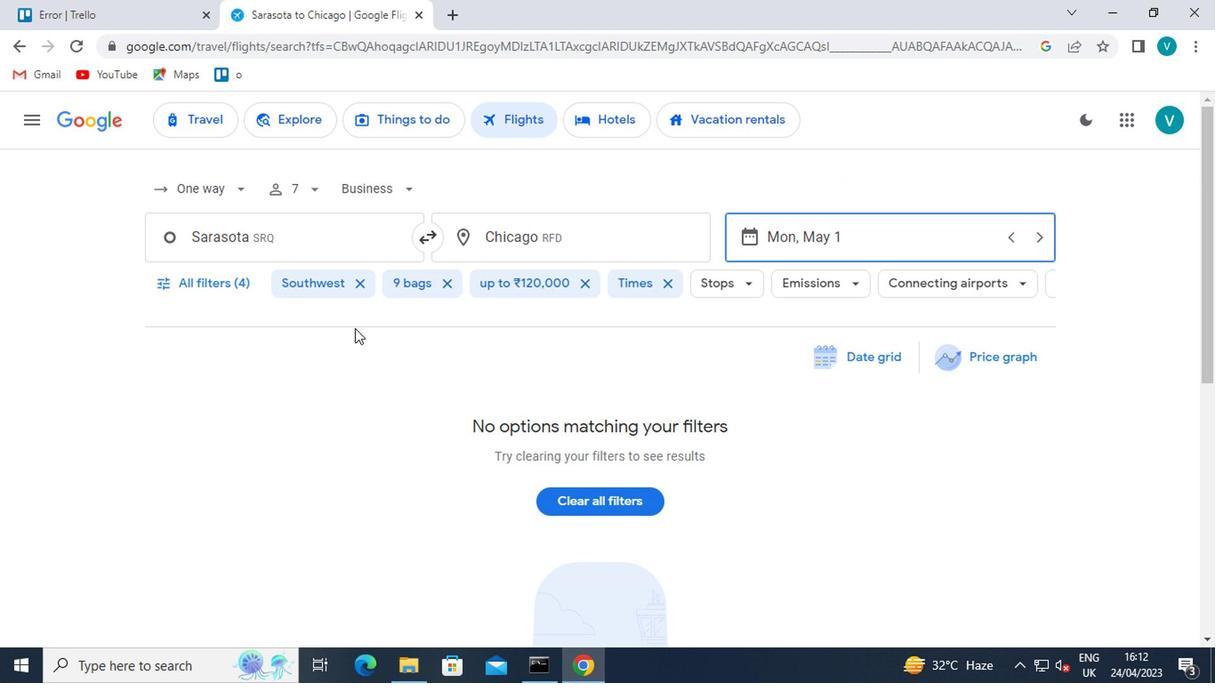 
Action: Mouse pressed left at (210, 277)
Screenshot: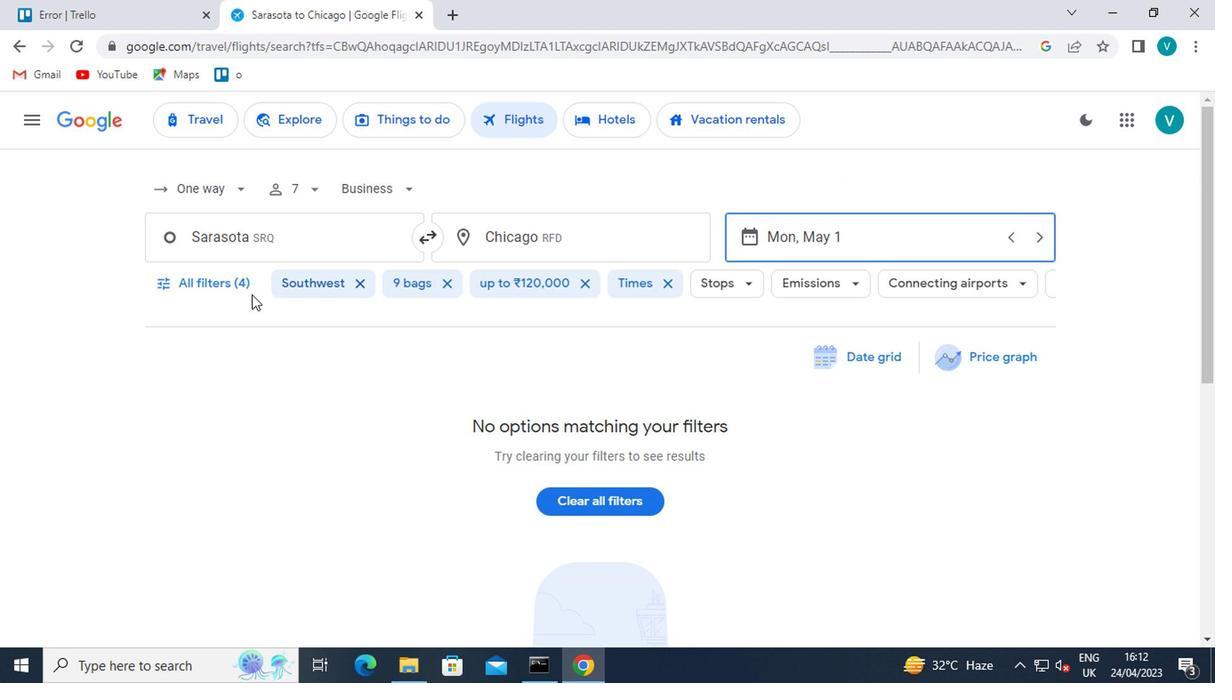 
Action: Mouse moved to (344, 455)
Screenshot: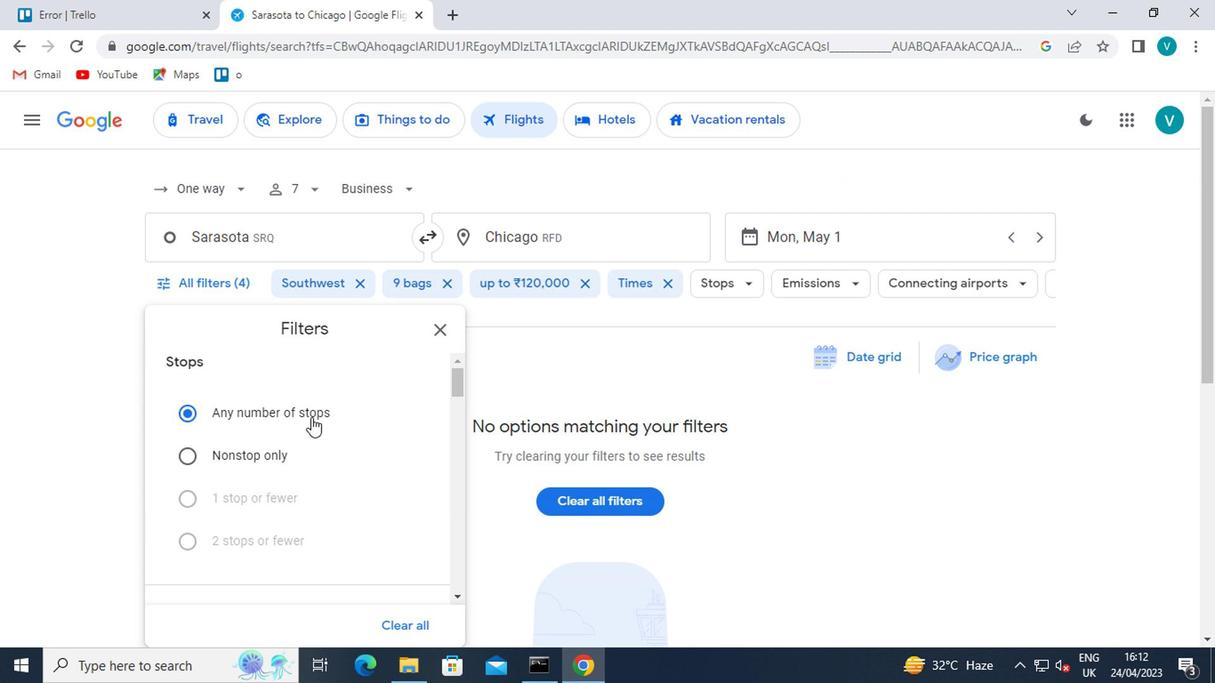 
Action: Mouse scrolled (344, 453) with delta (0, -1)
Screenshot: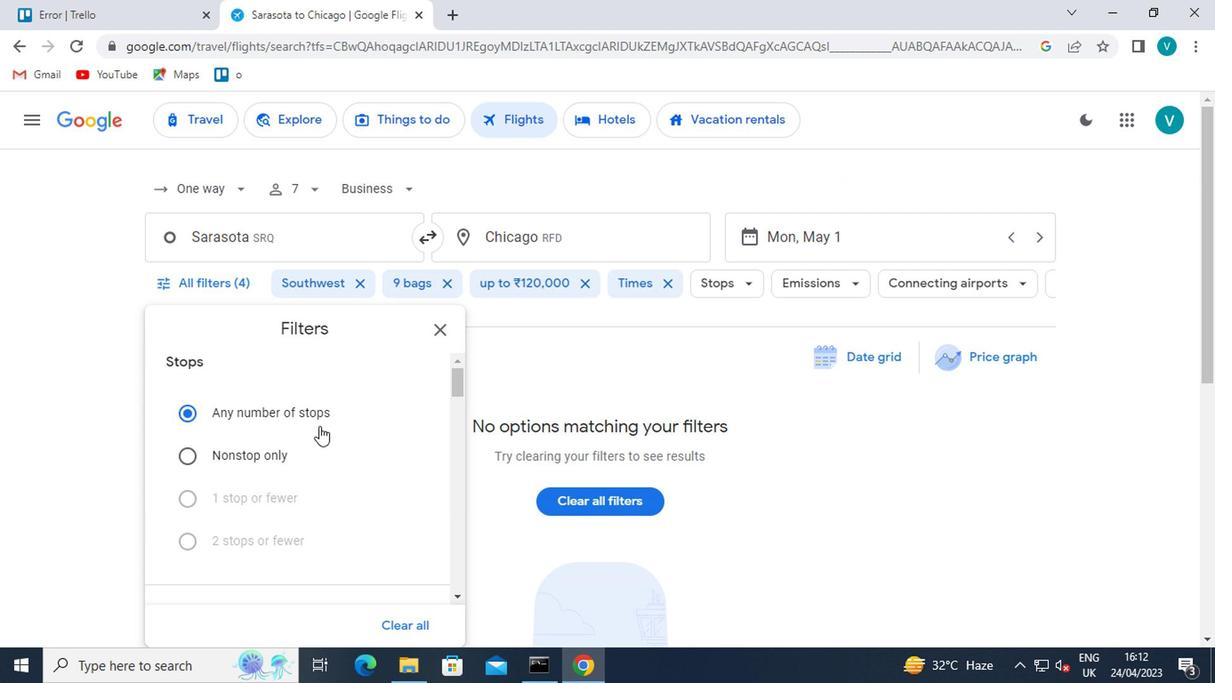 
Action: Mouse scrolled (344, 453) with delta (0, -1)
Screenshot: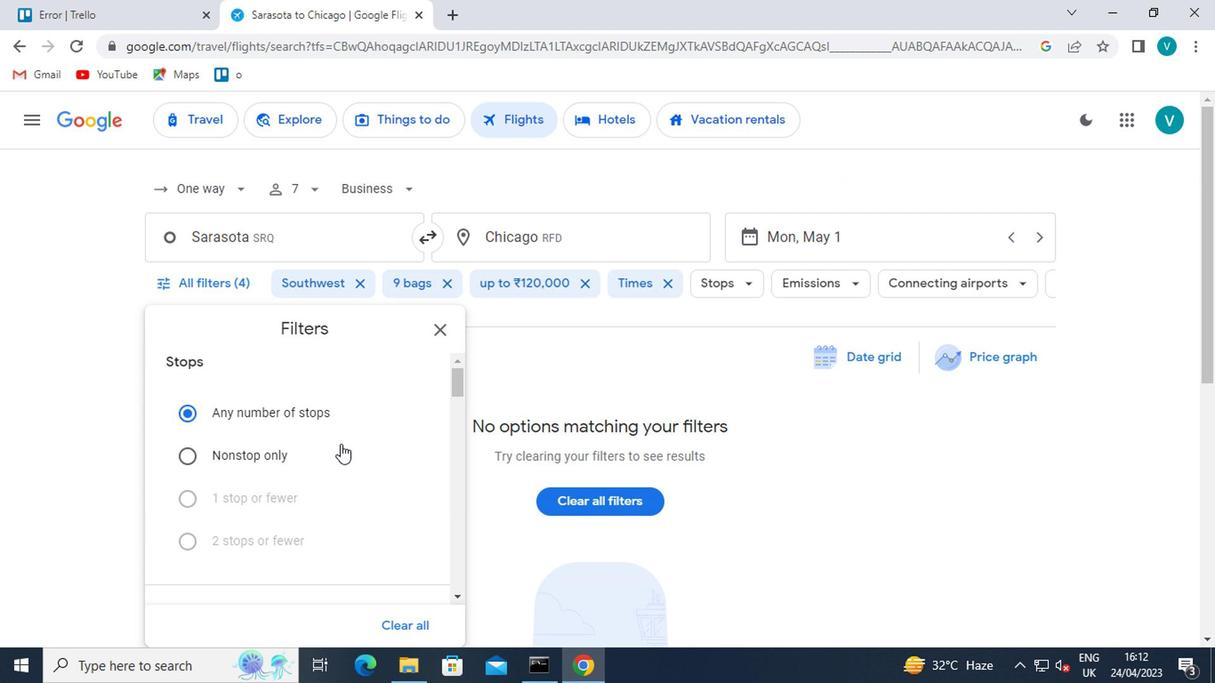 
Action: Mouse scrolled (344, 453) with delta (0, -1)
Screenshot: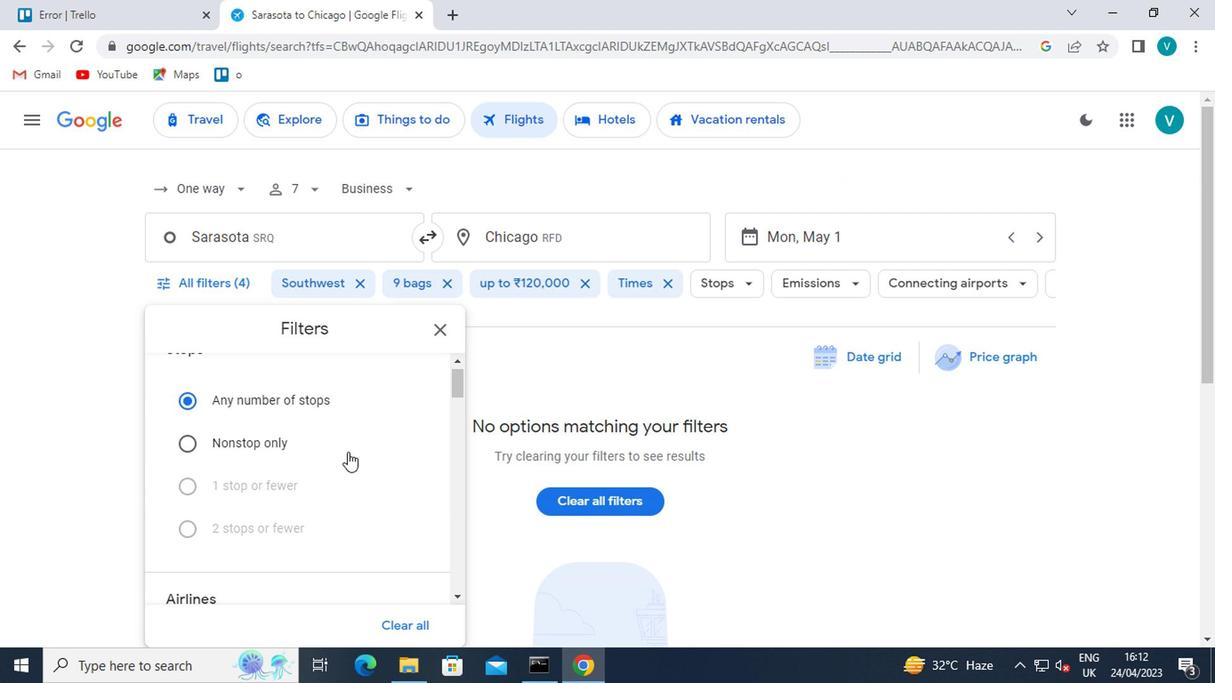 
Action: Mouse scrolled (344, 453) with delta (0, -1)
Screenshot: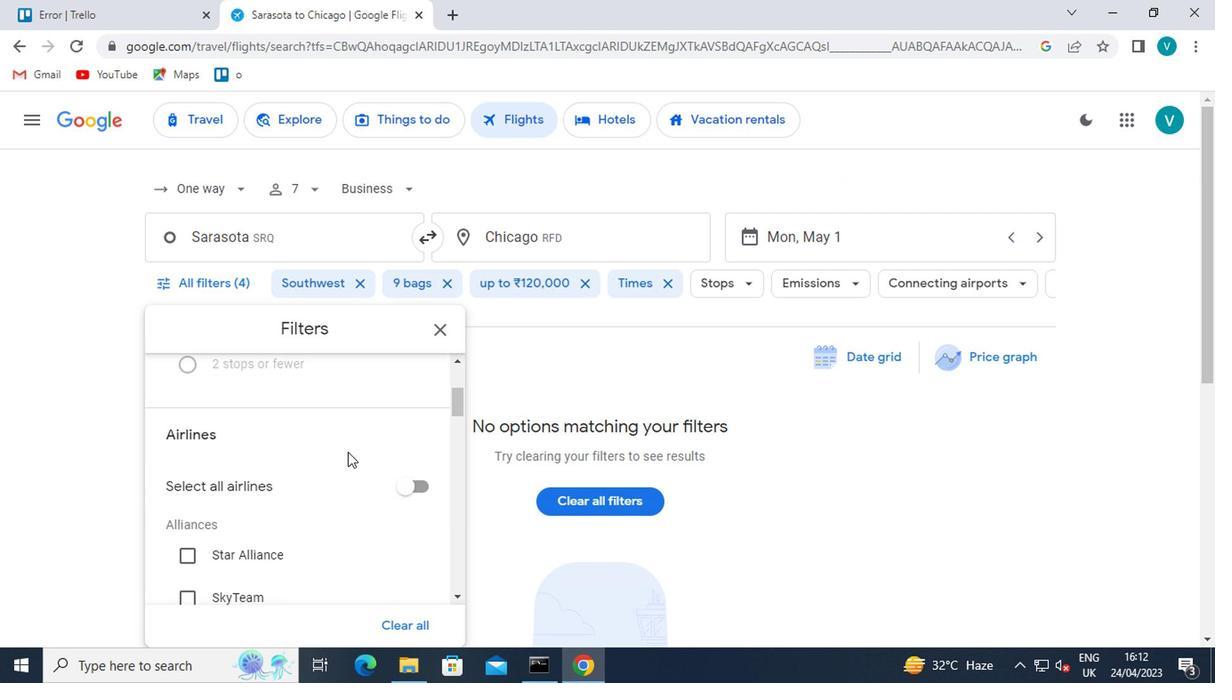 
Action: Mouse scrolled (344, 453) with delta (0, -1)
Screenshot: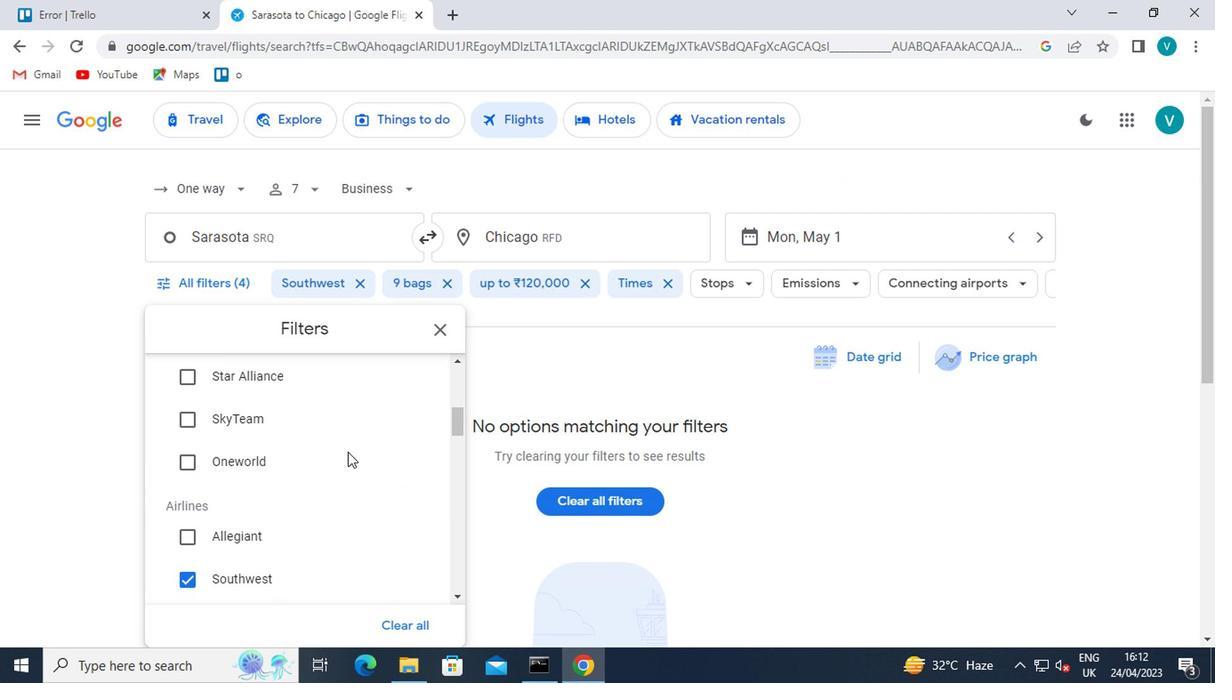 
Action: Mouse moved to (345, 455)
Screenshot: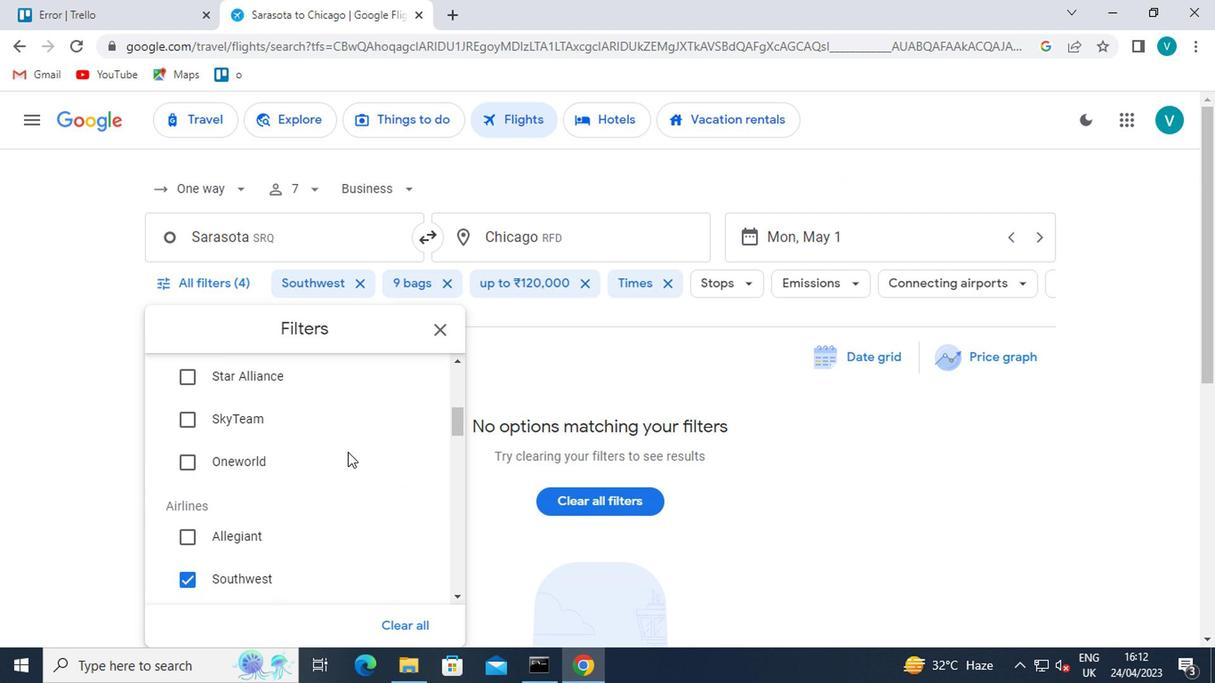 
Action: Mouse scrolled (345, 453) with delta (0, -1)
Screenshot: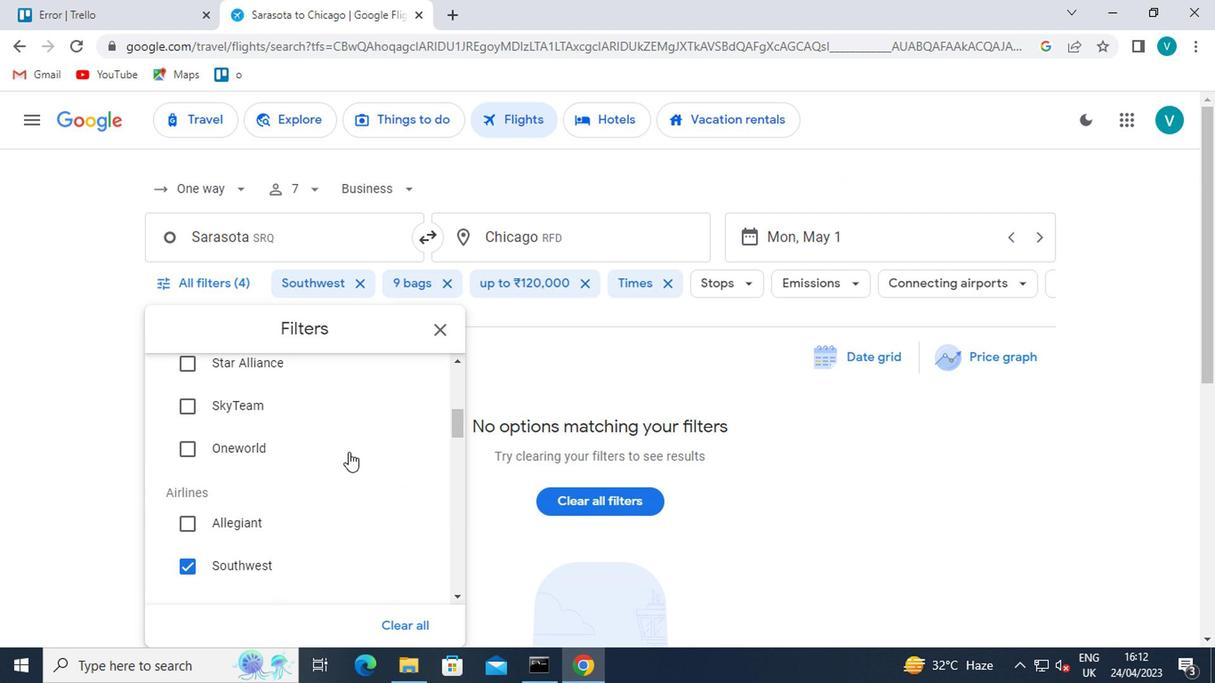 
Action: Mouse scrolled (345, 453) with delta (0, -1)
Screenshot: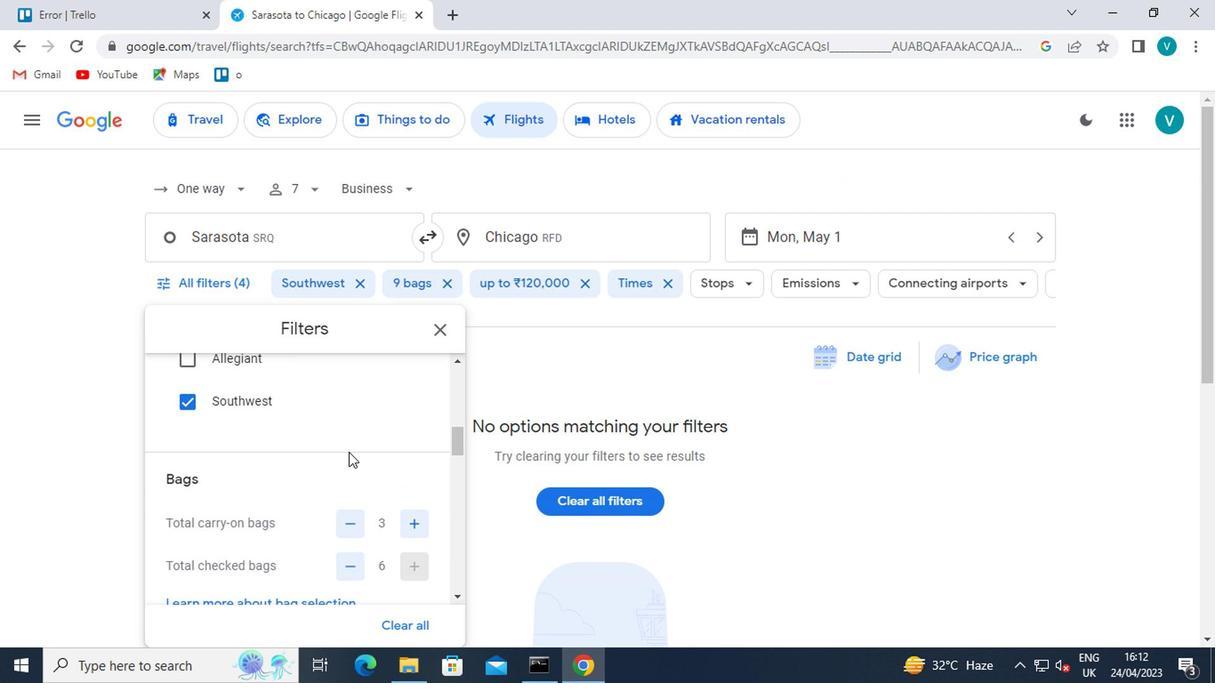 
Action: Mouse scrolled (345, 453) with delta (0, -1)
Screenshot: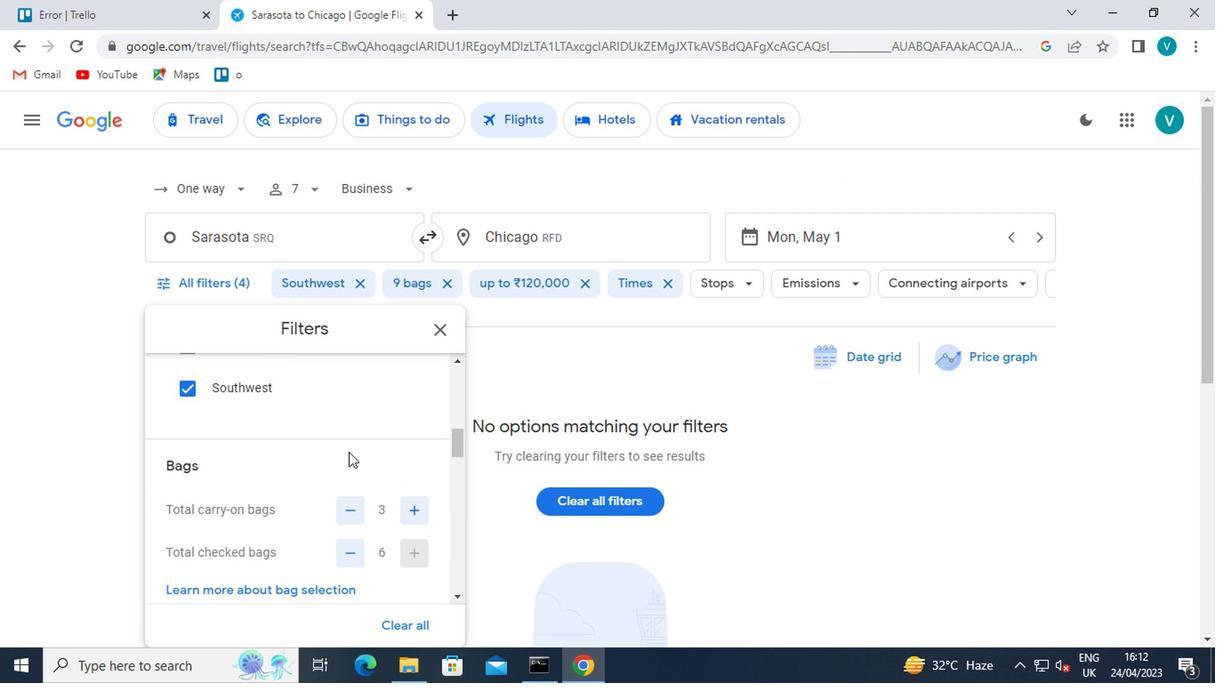 
Action: Mouse moved to (351, 455)
Screenshot: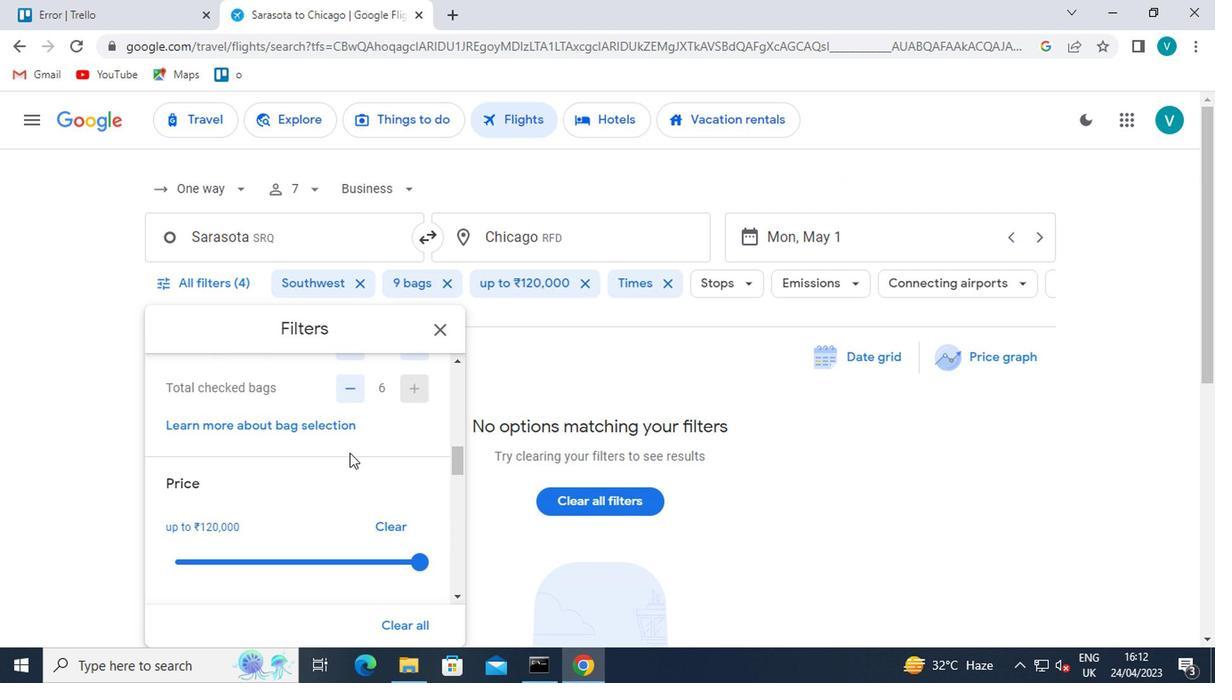 
Action: Mouse scrolled (351, 457) with delta (0, 1)
Screenshot: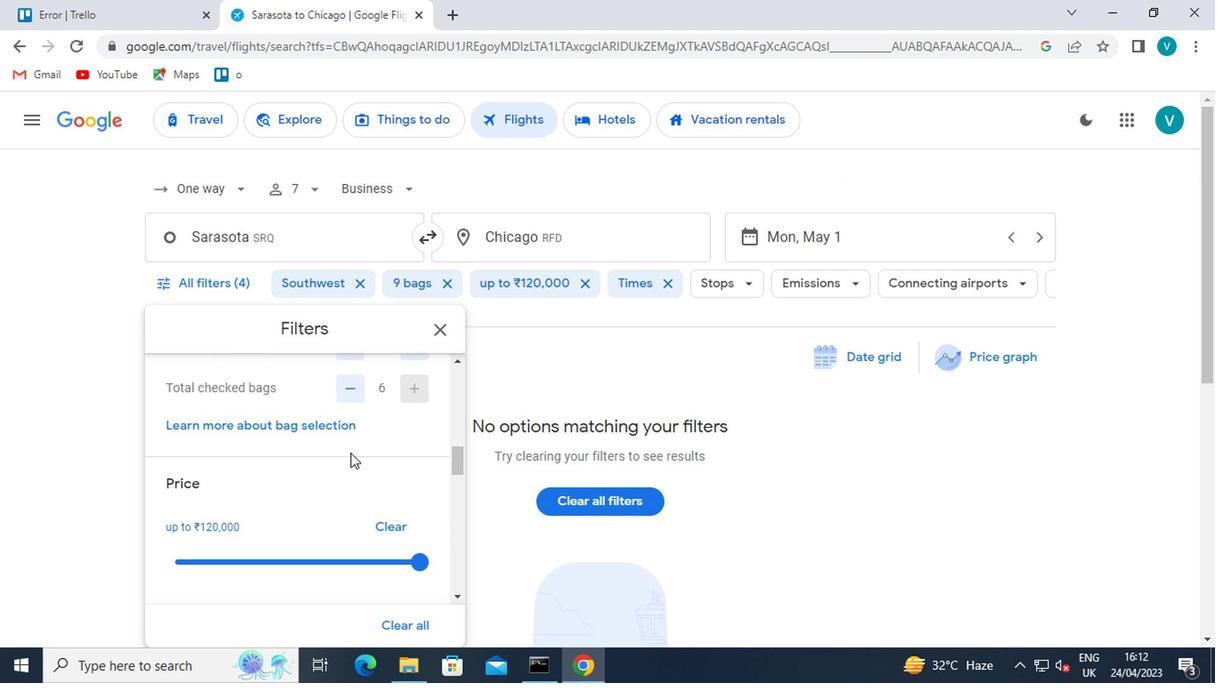 
Action: Mouse moved to (405, 472)
Screenshot: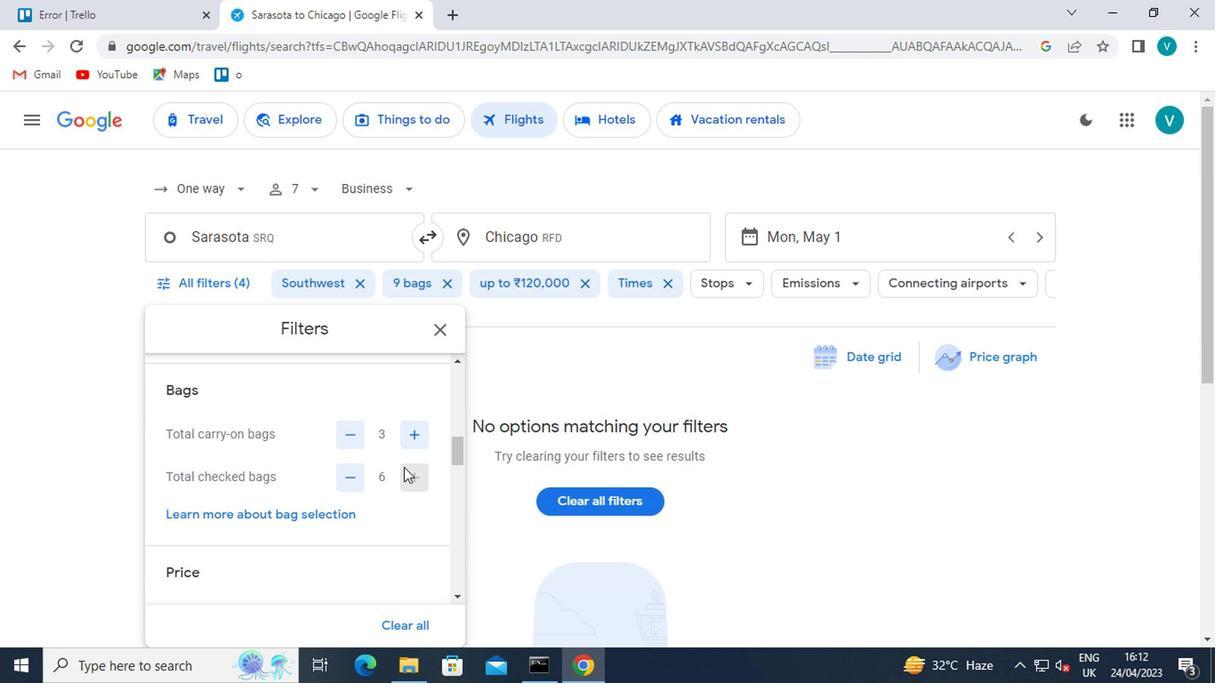 
Action: Mouse scrolled (405, 472) with delta (0, 0)
Screenshot: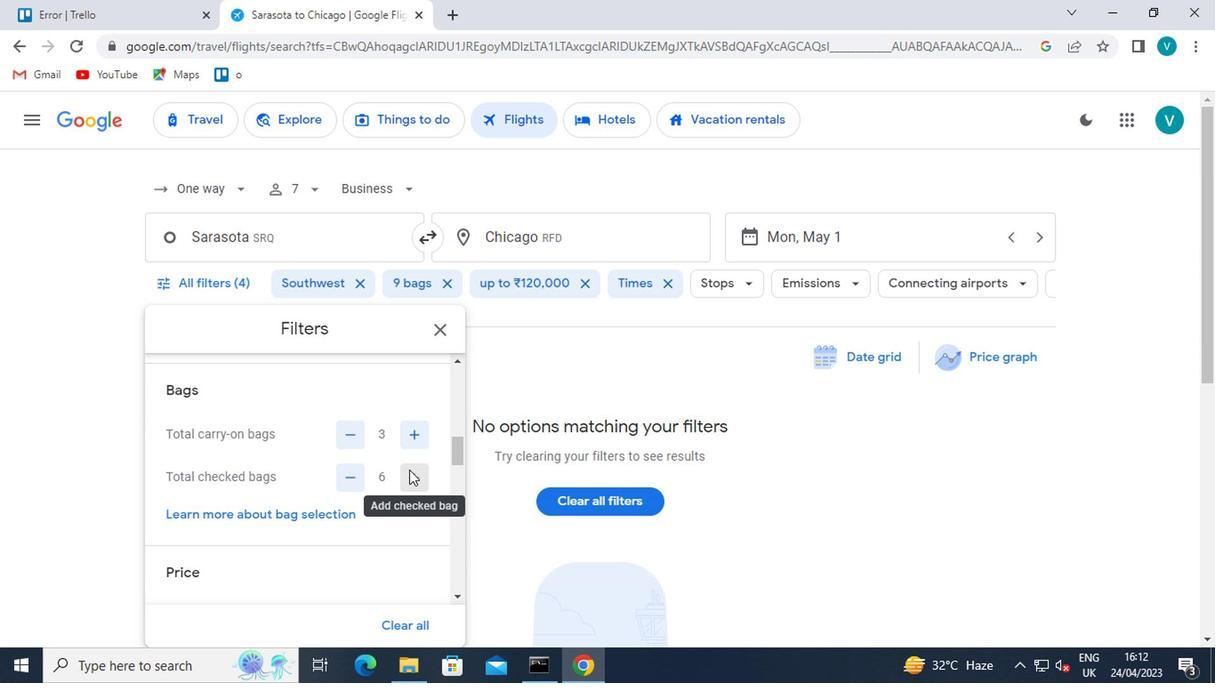 
Action: Mouse scrolled (405, 472) with delta (0, 0)
Screenshot: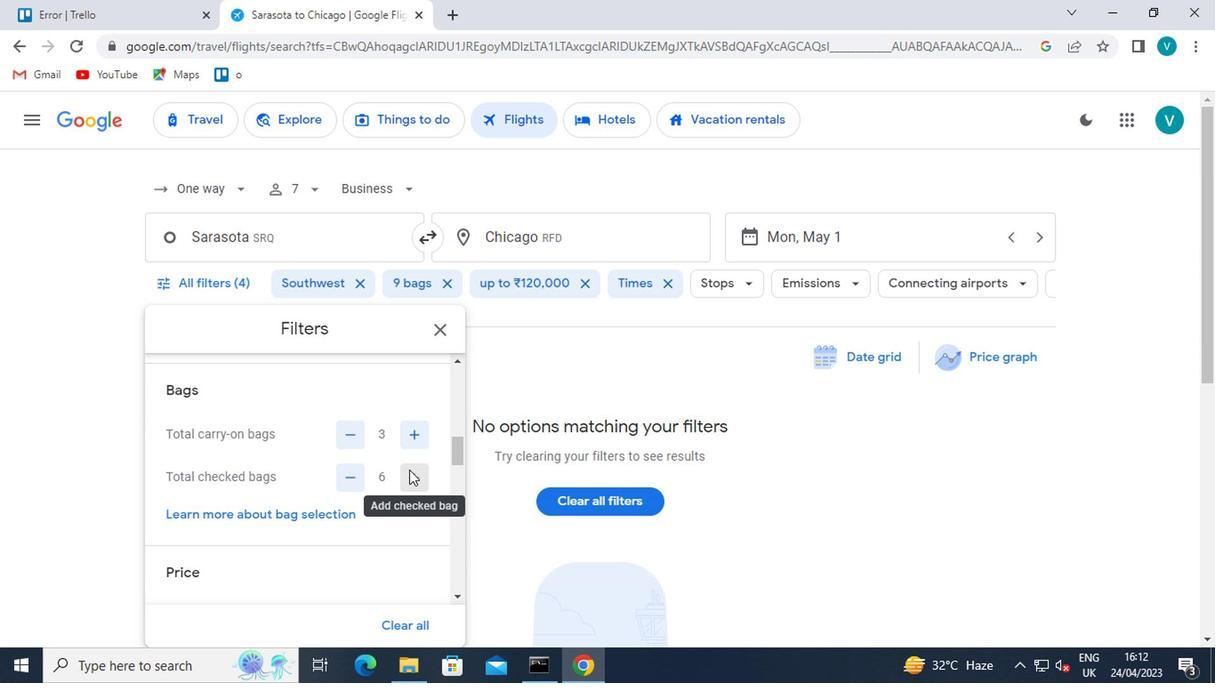 
Action: Mouse moved to (417, 476)
Screenshot: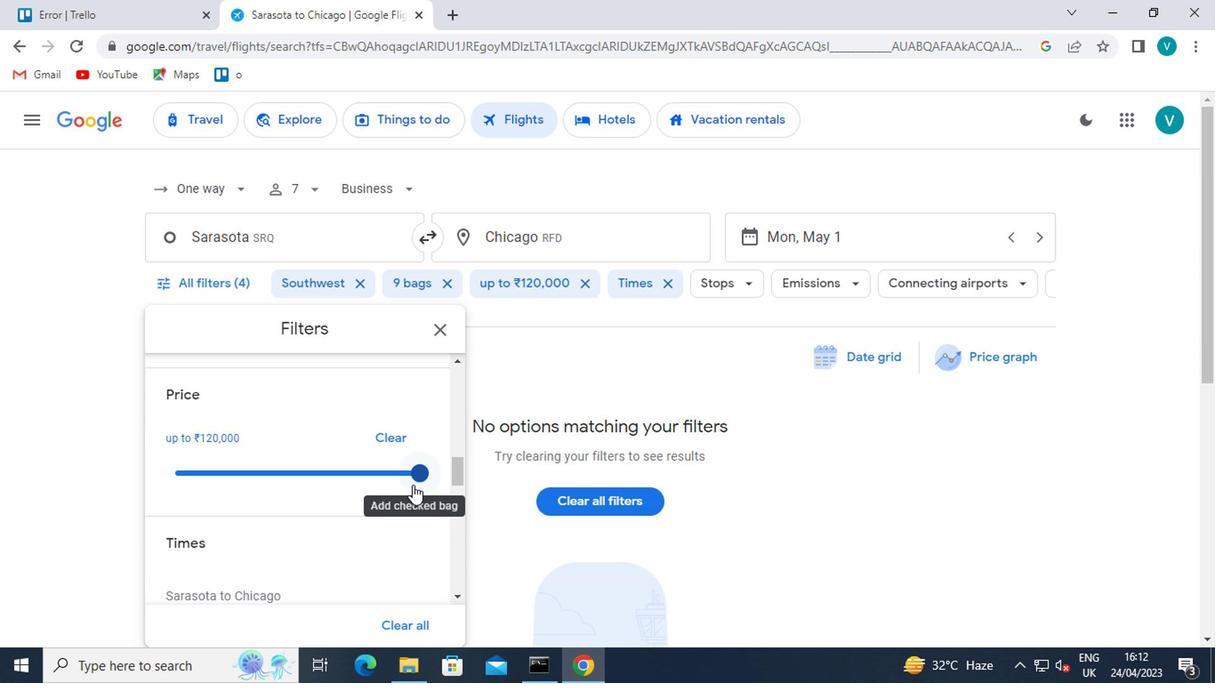 
Action: Mouse pressed left at (417, 476)
Screenshot: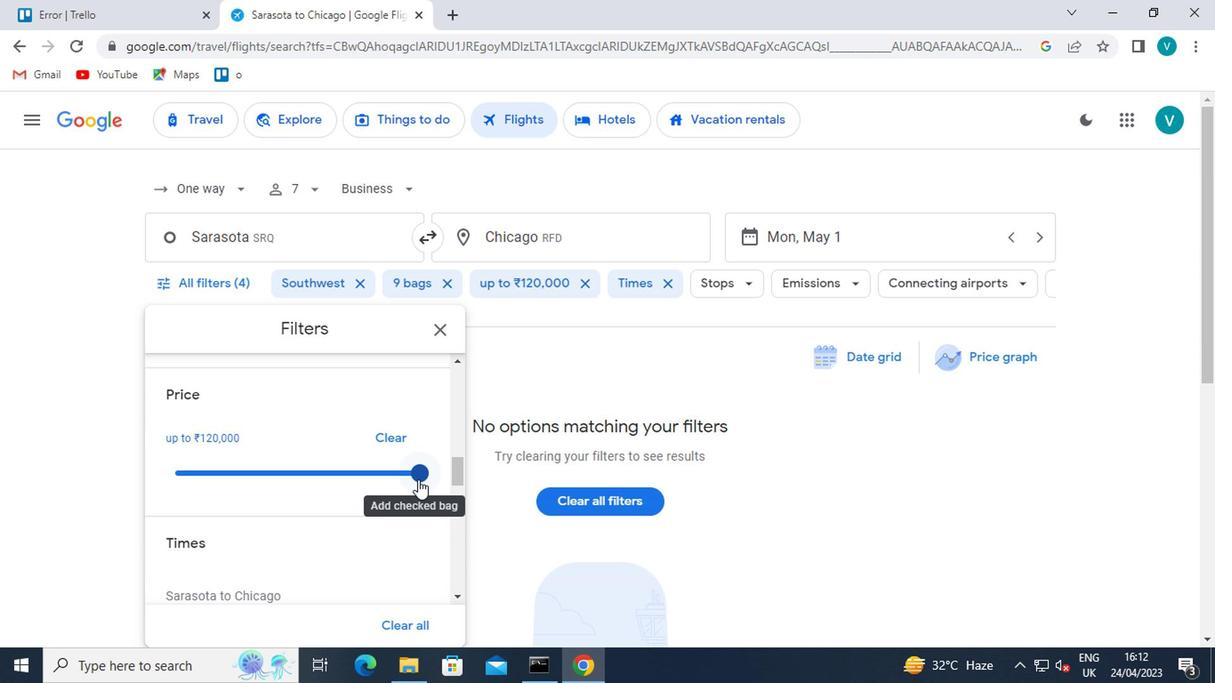 
Action: Mouse moved to (212, 334)
Screenshot: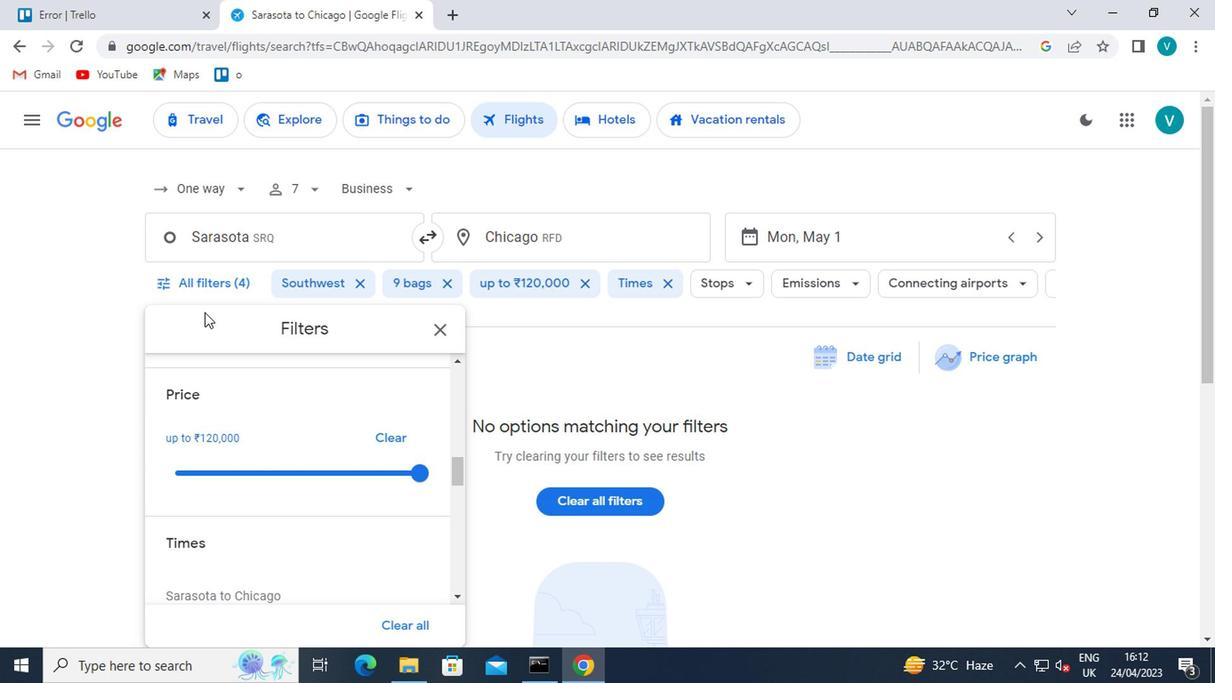 
Action: Mouse scrolled (212, 333) with delta (0, -1)
Screenshot: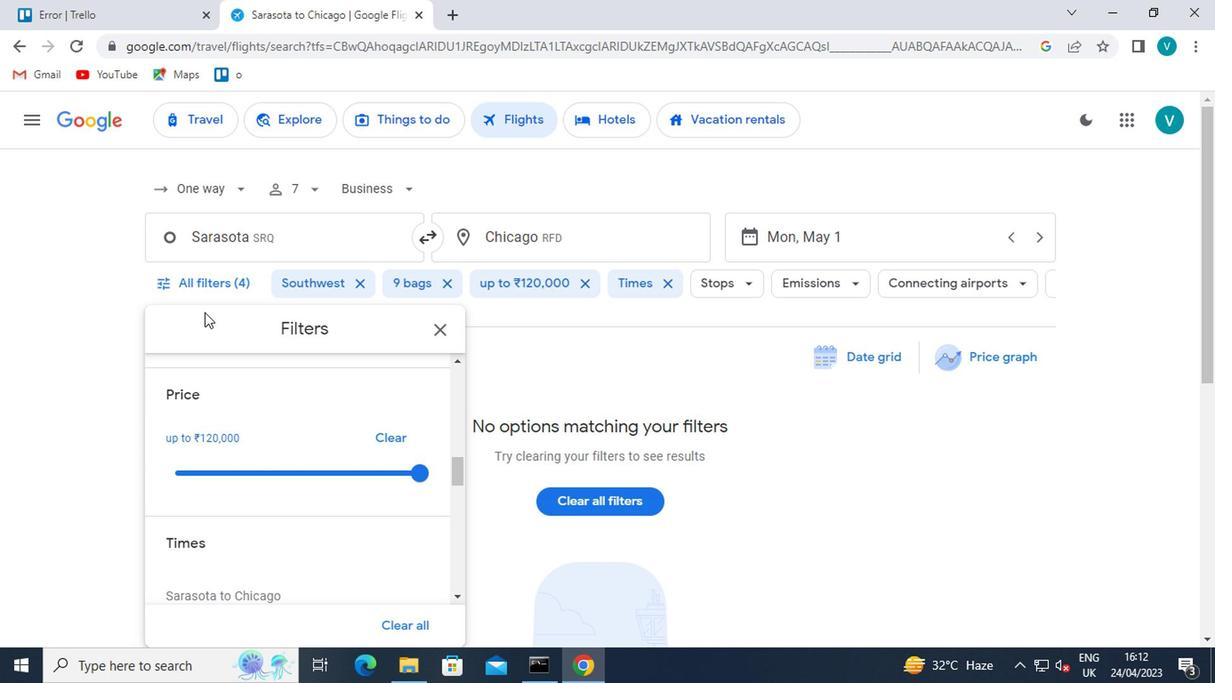 
Action: Mouse moved to (251, 377)
Screenshot: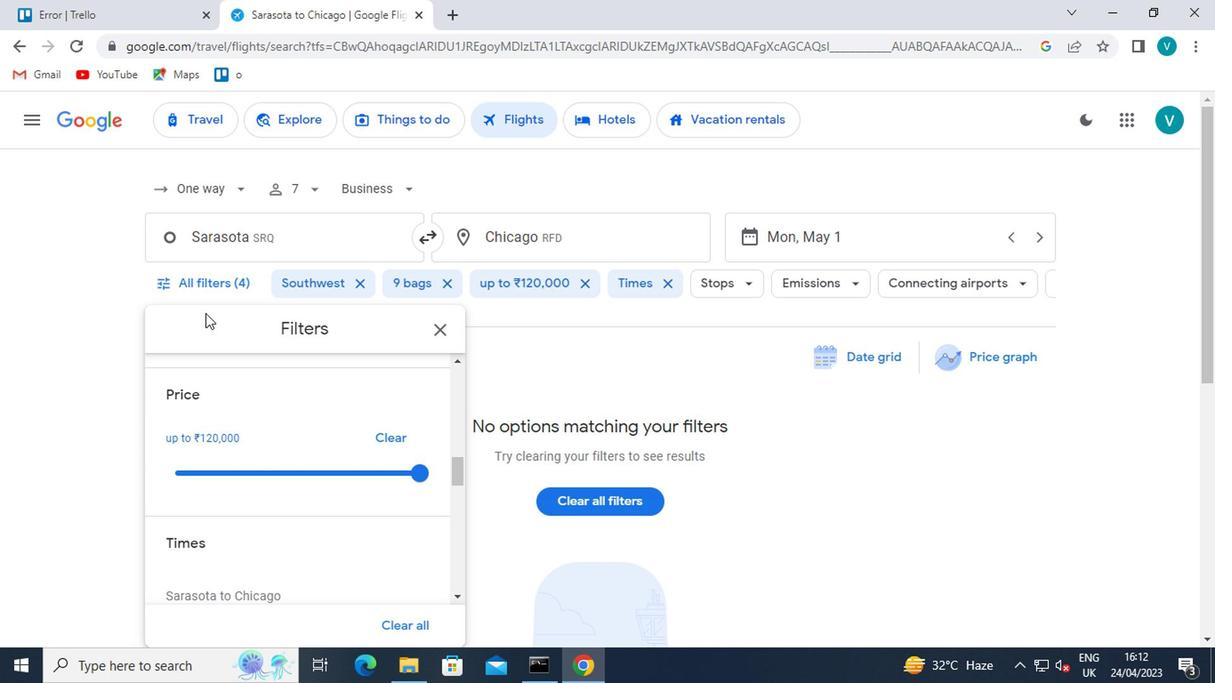 
Action: Mouse scrolled (251, 376) with delta (0, -1)
Screenshot: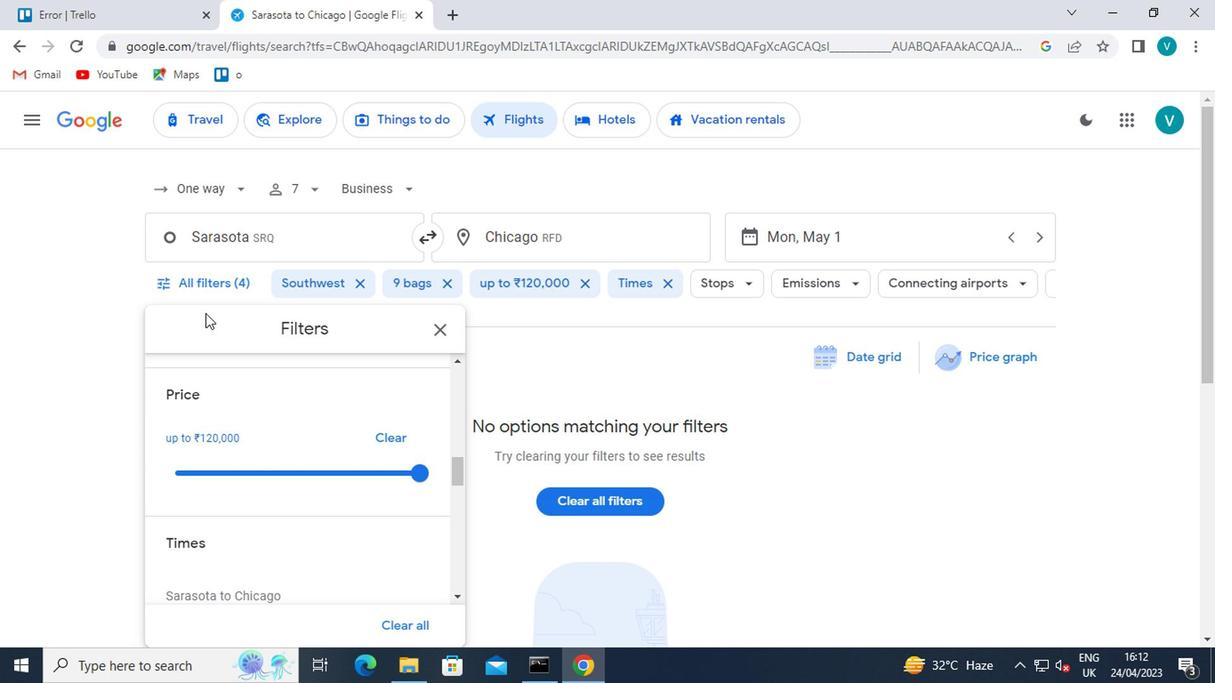 
Action: Mouse moved to (338, 495)
Screenshot: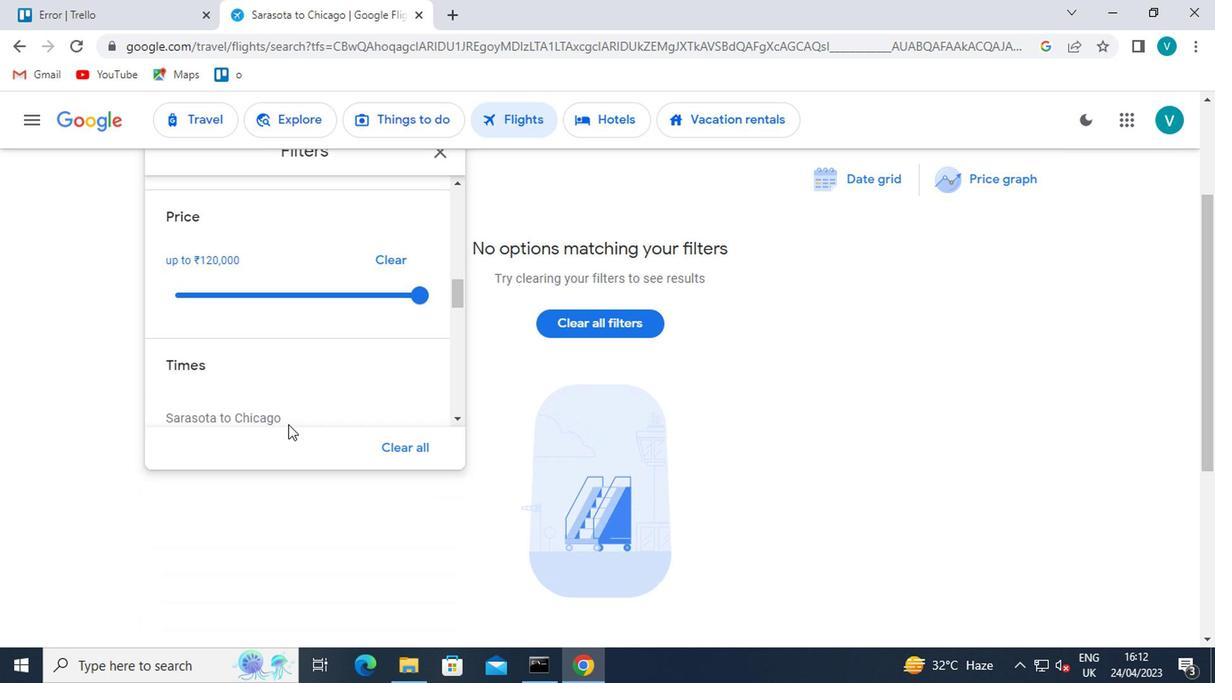 
Action: Mouse scrolled (338, 495) with delta (0, 0)
Screenshot: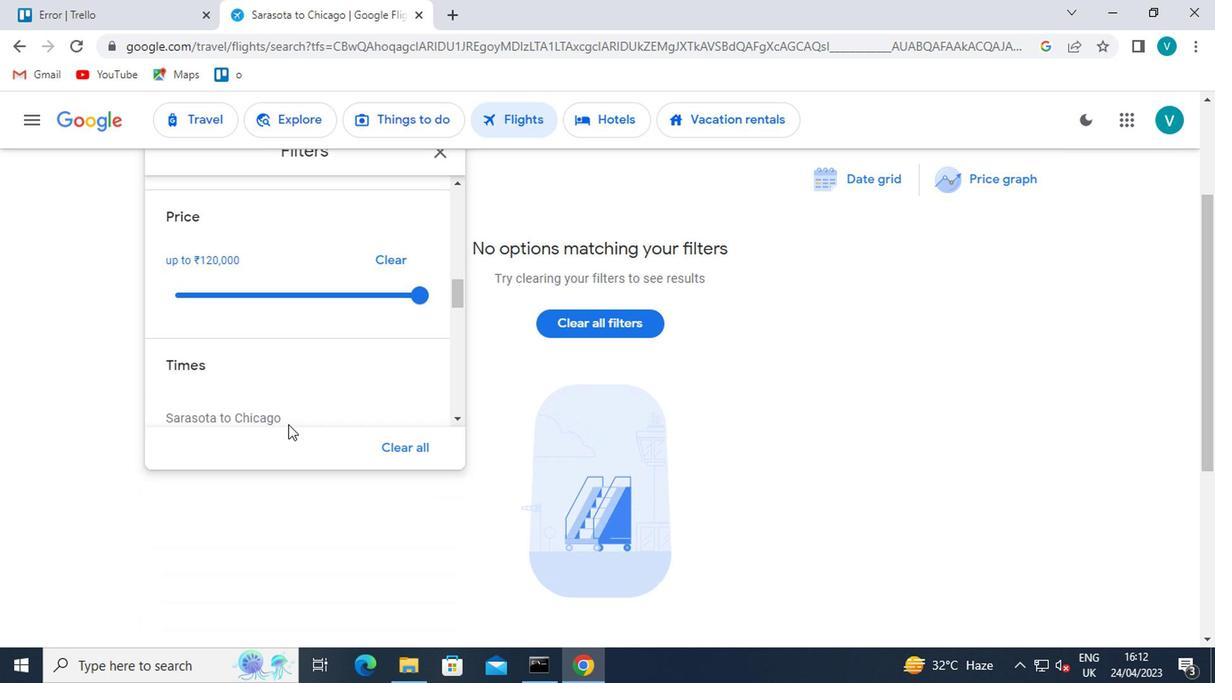 
Action: Mouse moved to (376, 386)
Screenshot: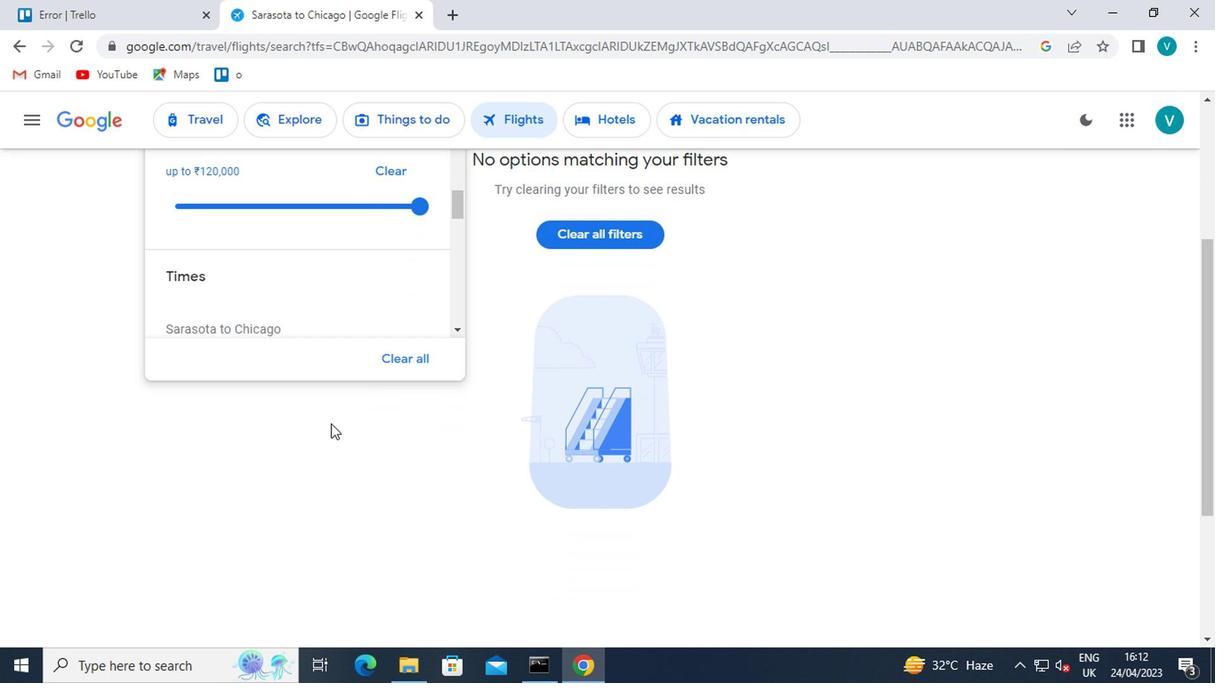 
Action: Mouse scrolled (376, 387) with delta (0, 0)
Screenshot: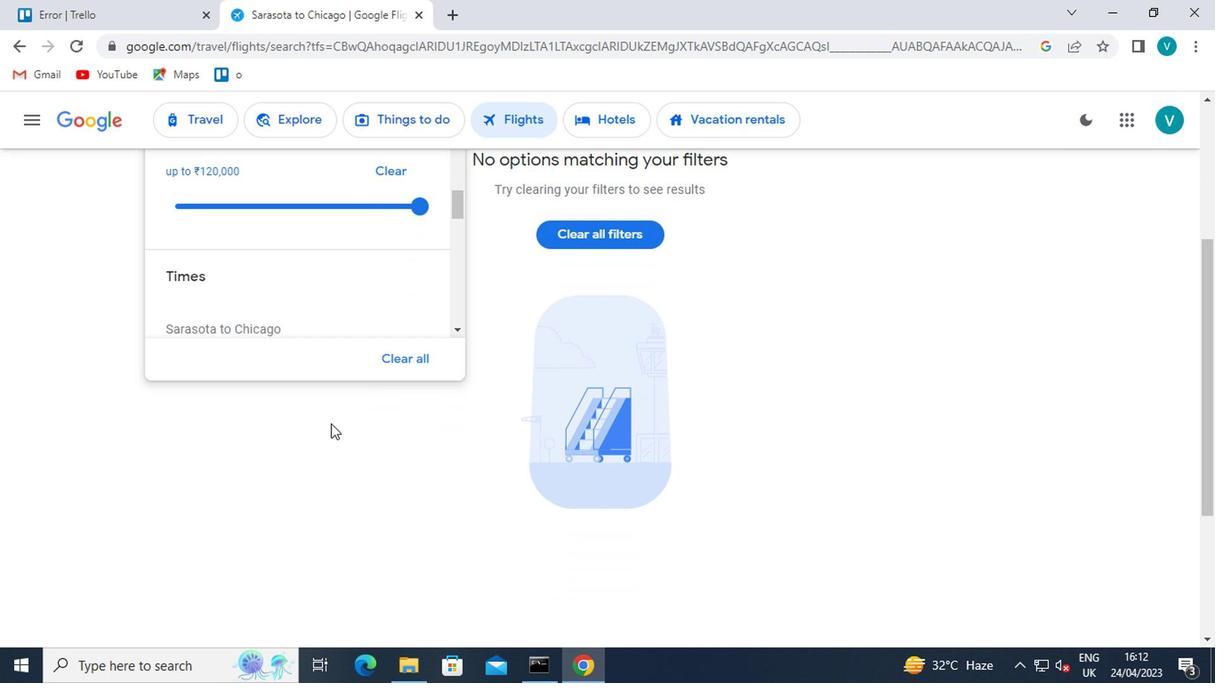 
Action: Mouse moved to (379, 386)
Screenshot: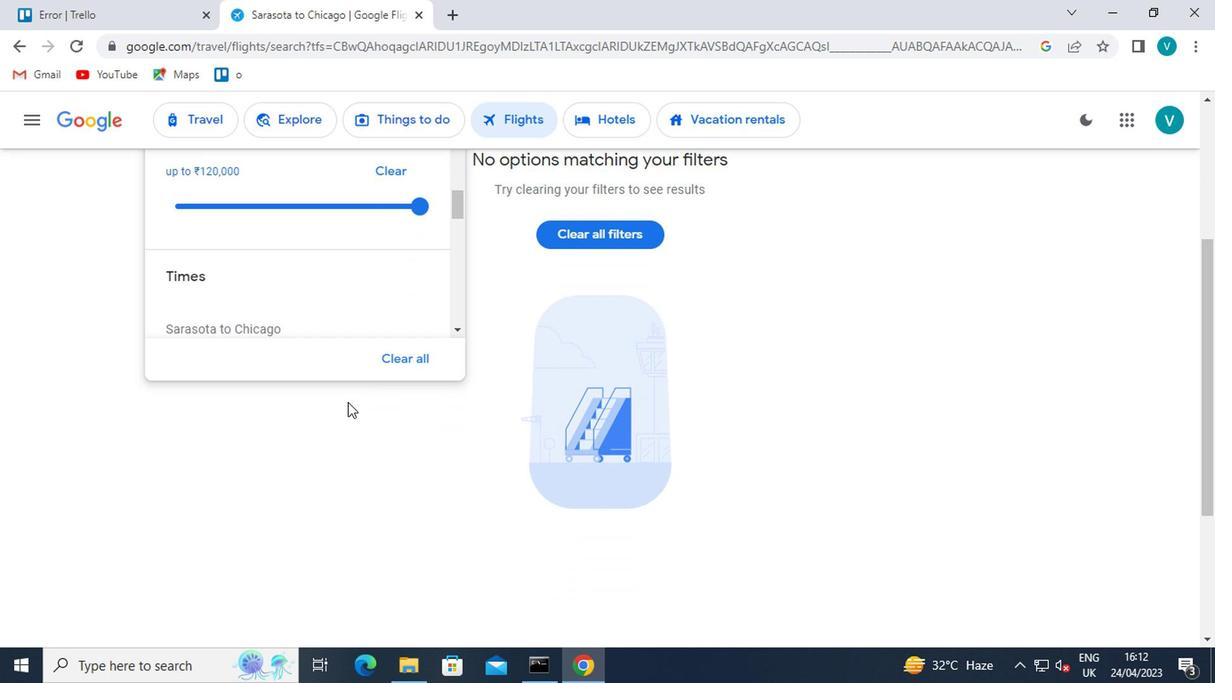
Action: Mouse scrolled (379, 387) with delta (0, 0)
Screenshot: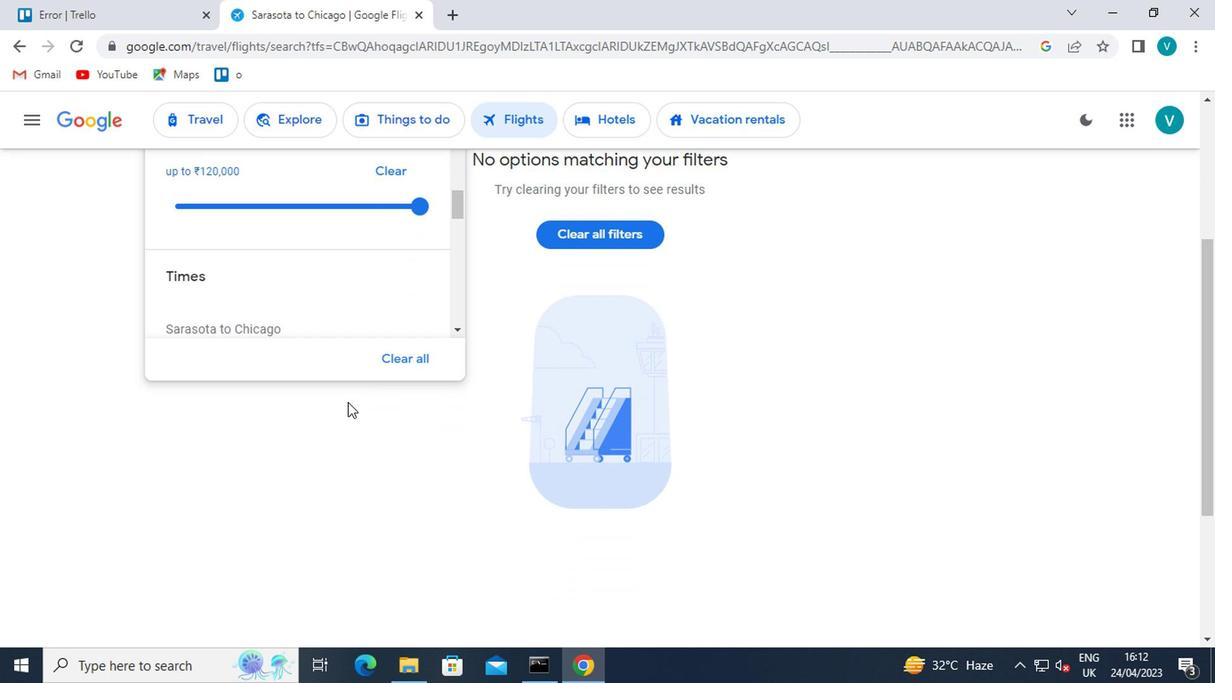 
Action: Mouse moved to (383, 403)
Screenshot: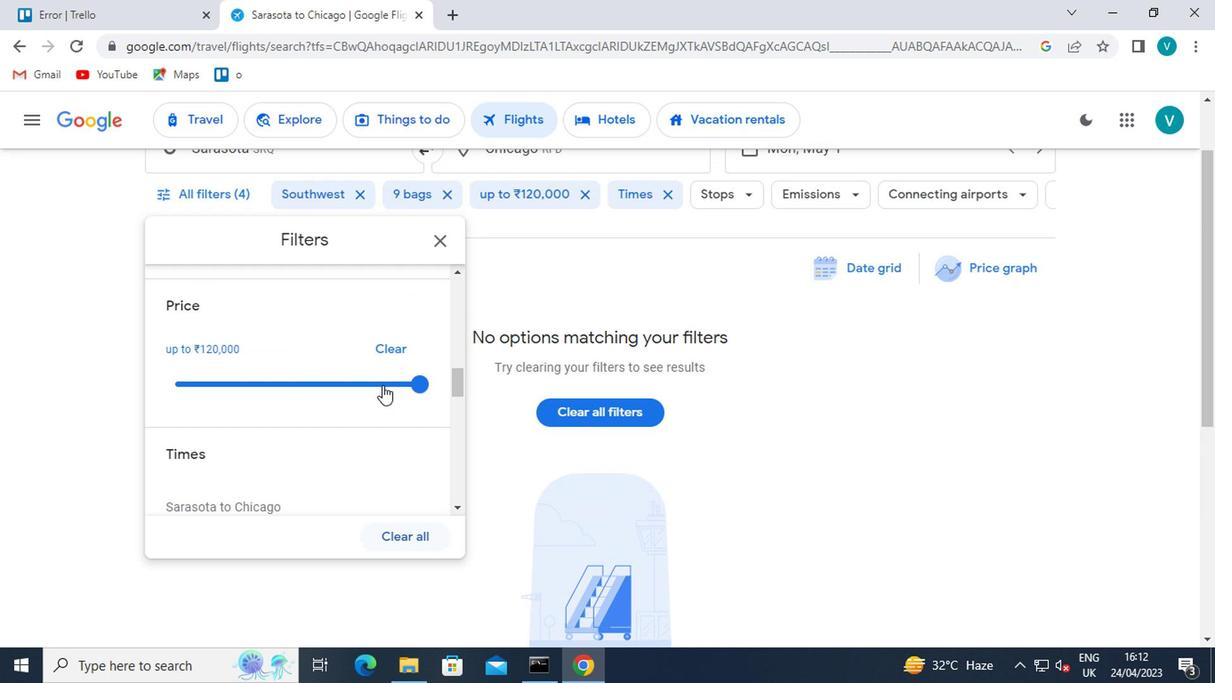 
Action: Mouse scrolled (383, 403) with delta (0, 0)
Screenshot: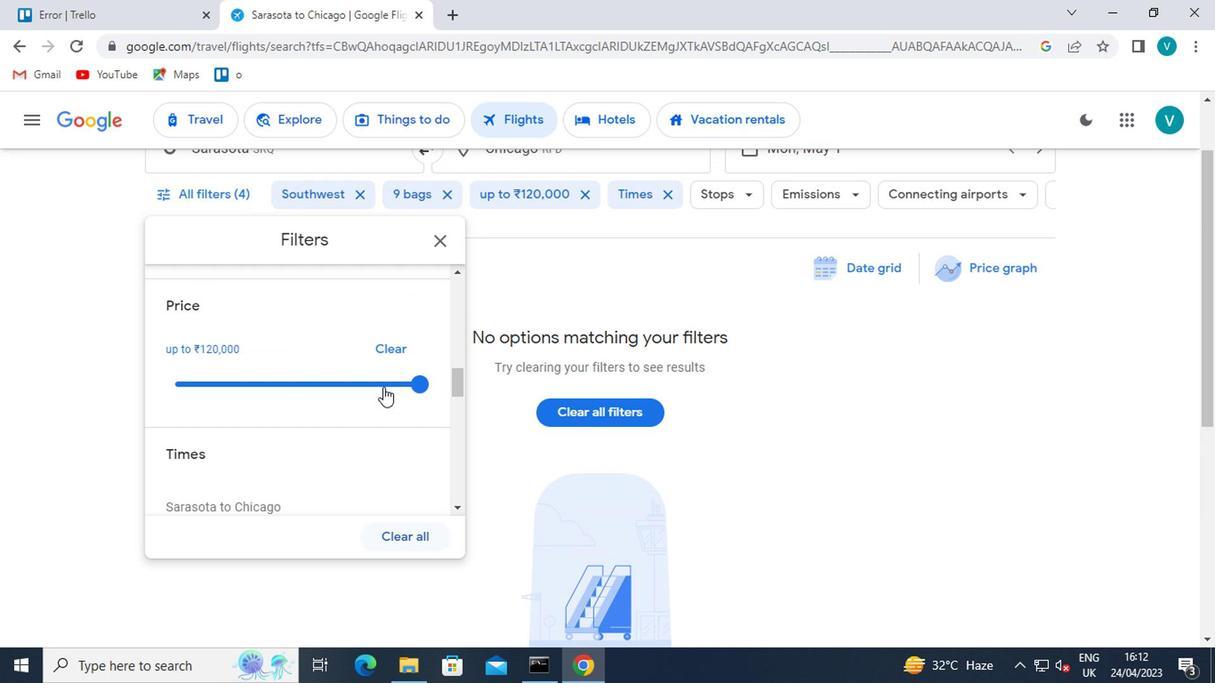 
Action: Mouse moved to (383, 405)
Screenshot: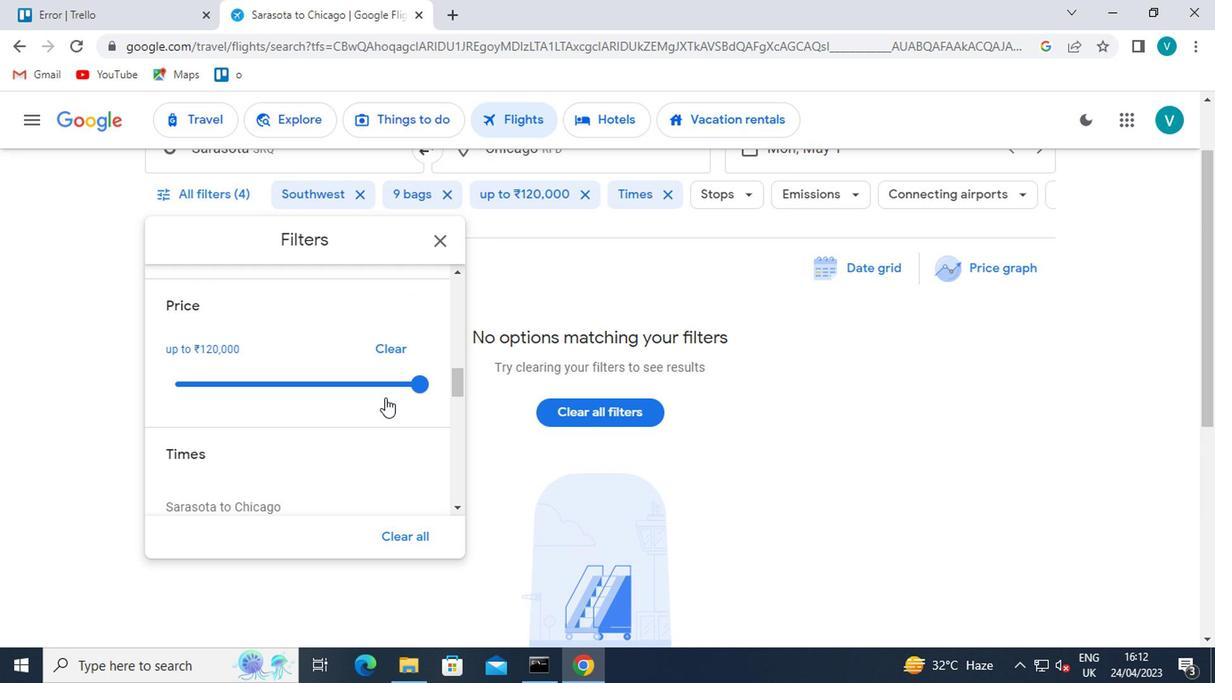 
Action: Mouse scrolled (383, 403) with delta (0, -1)
Screenshot: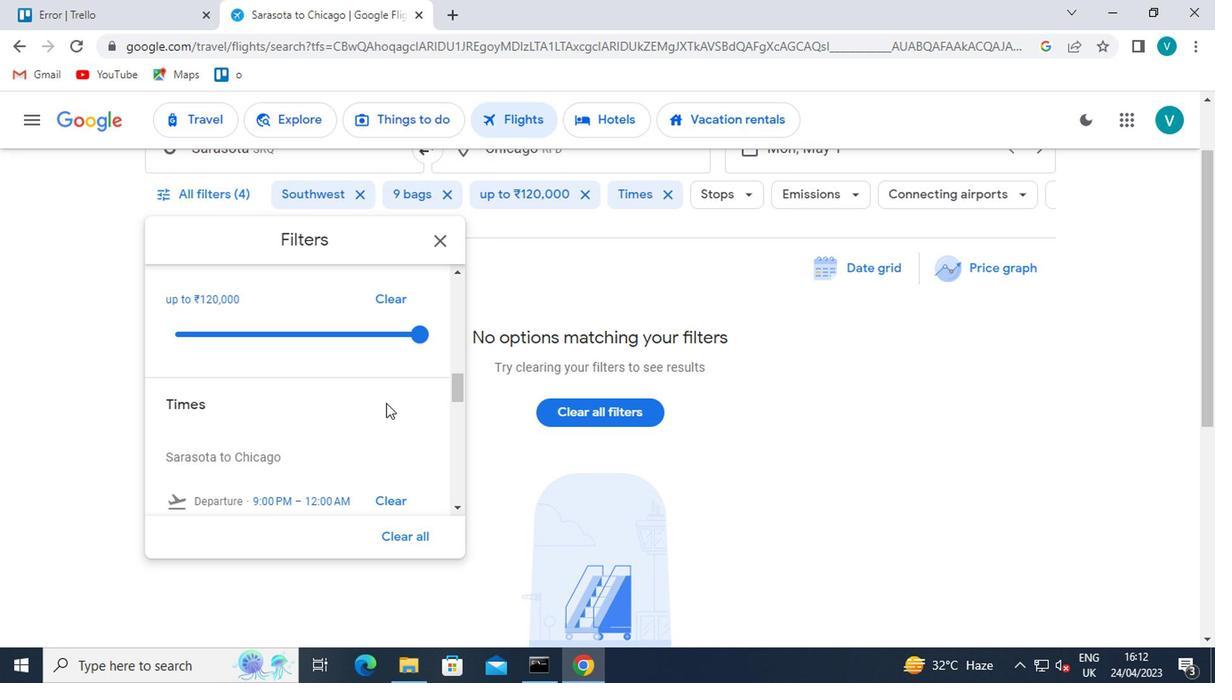 
Action: Mouse moved to (383, 407)
Screenshot: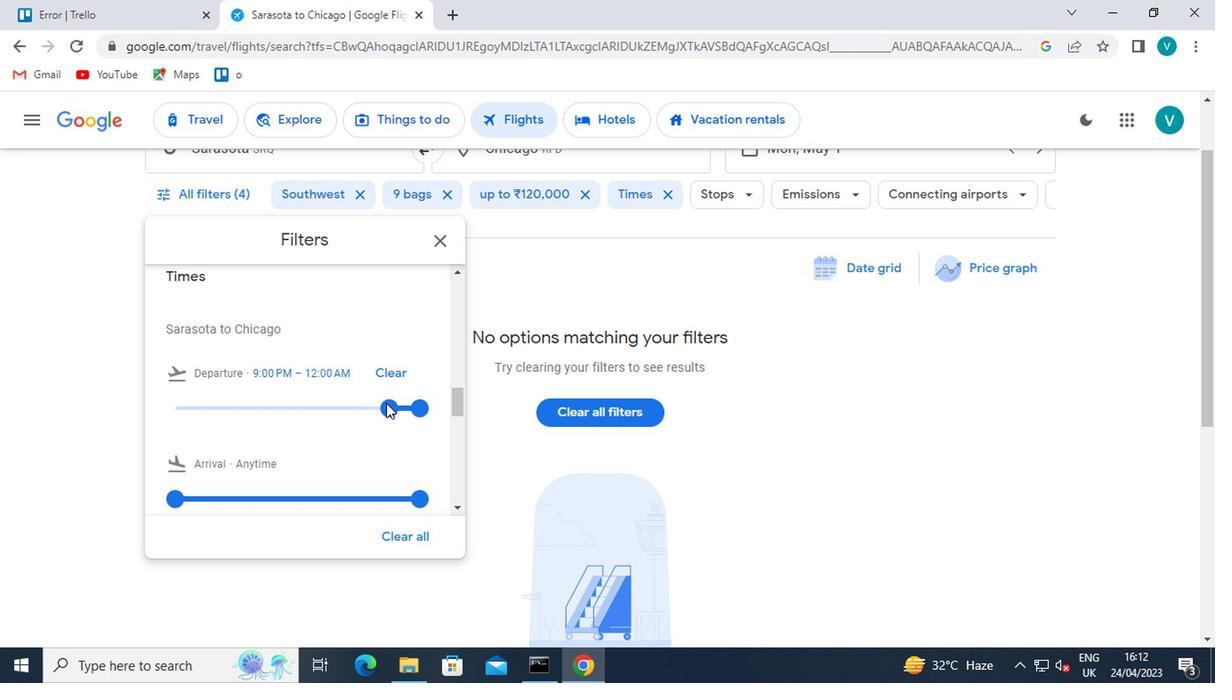 
Action: Mouse pressed left at (383, 407)
Screenshot: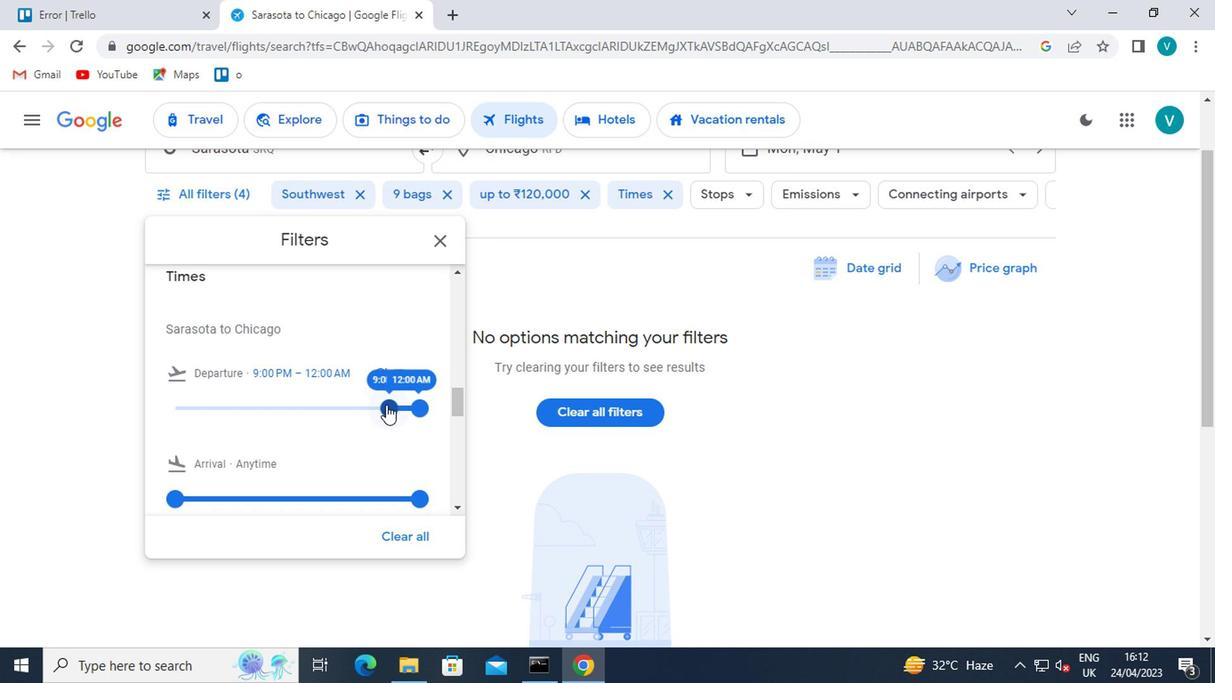 
Action: Mouse moved to (63, 182)
Screenshot: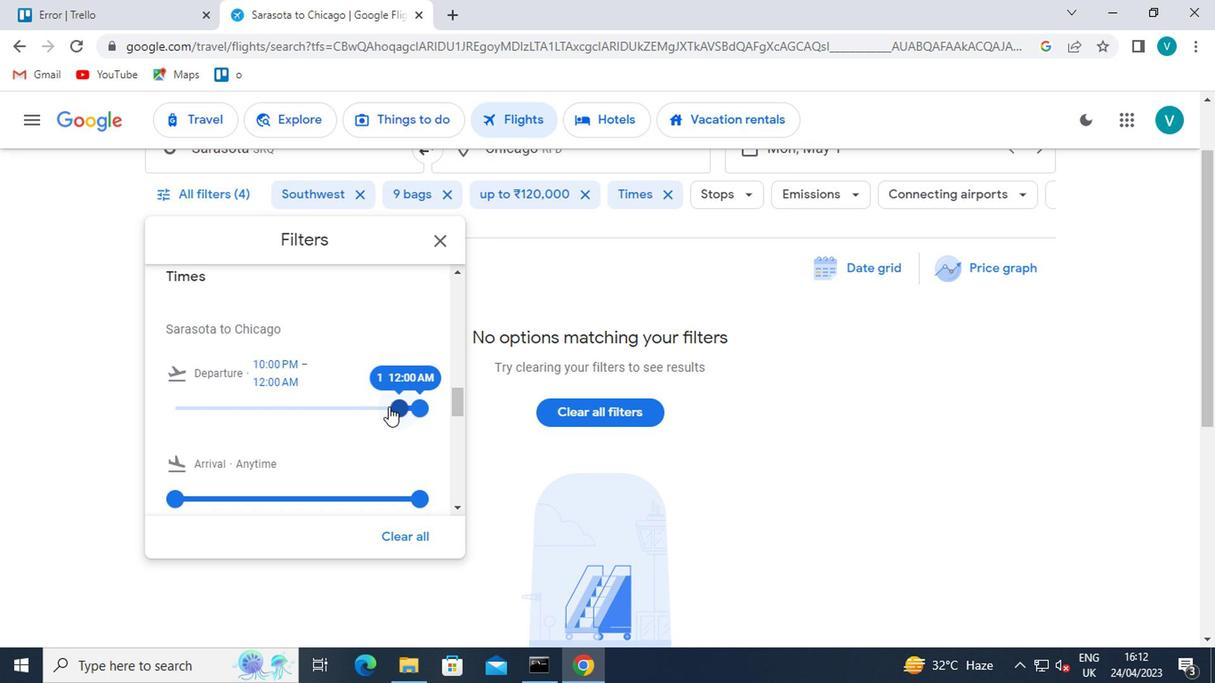 
